 Task: Schedule a 90-minute objection handling role-play.
Action: Mouse moved to (76, 129)
Screenshot: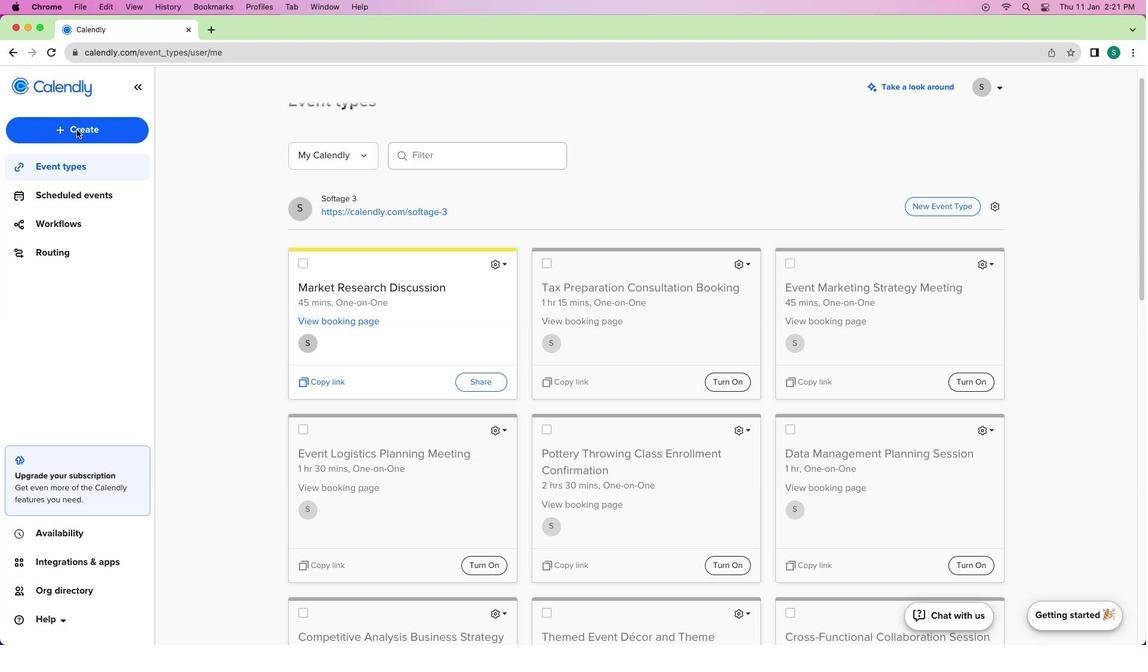 
Action: Mouse pressed left at (76, 129)
Screenshot: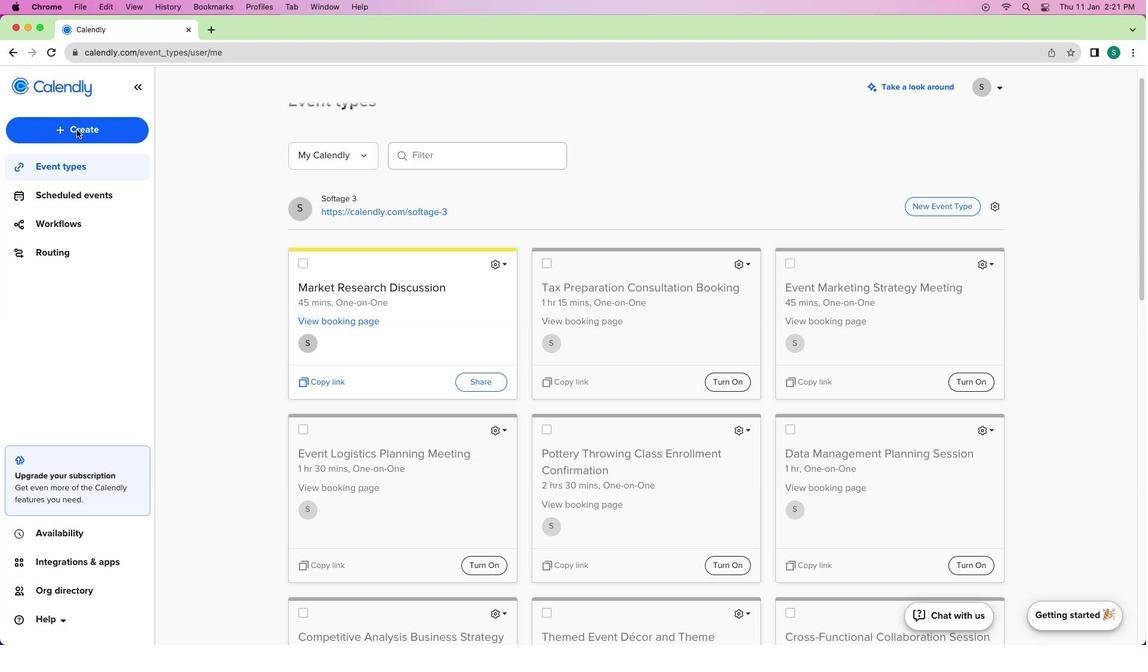 
Action: Mouse moved to (65, 124)
Screenshot: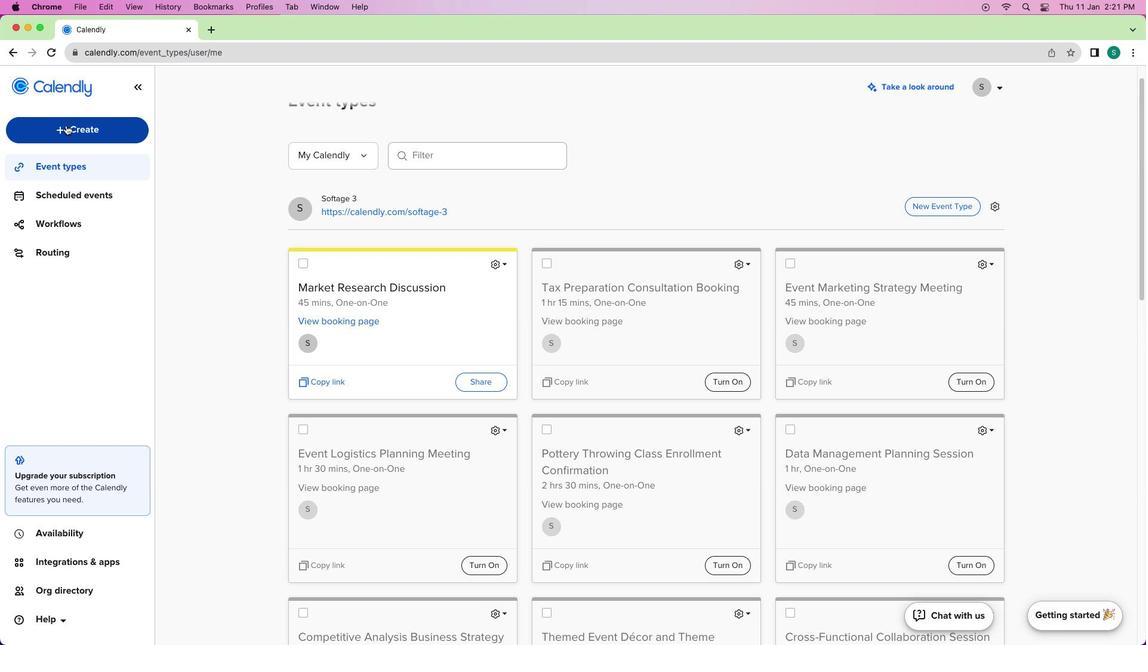
Action: Mouse pressed left at (65, 124)
Screenshot: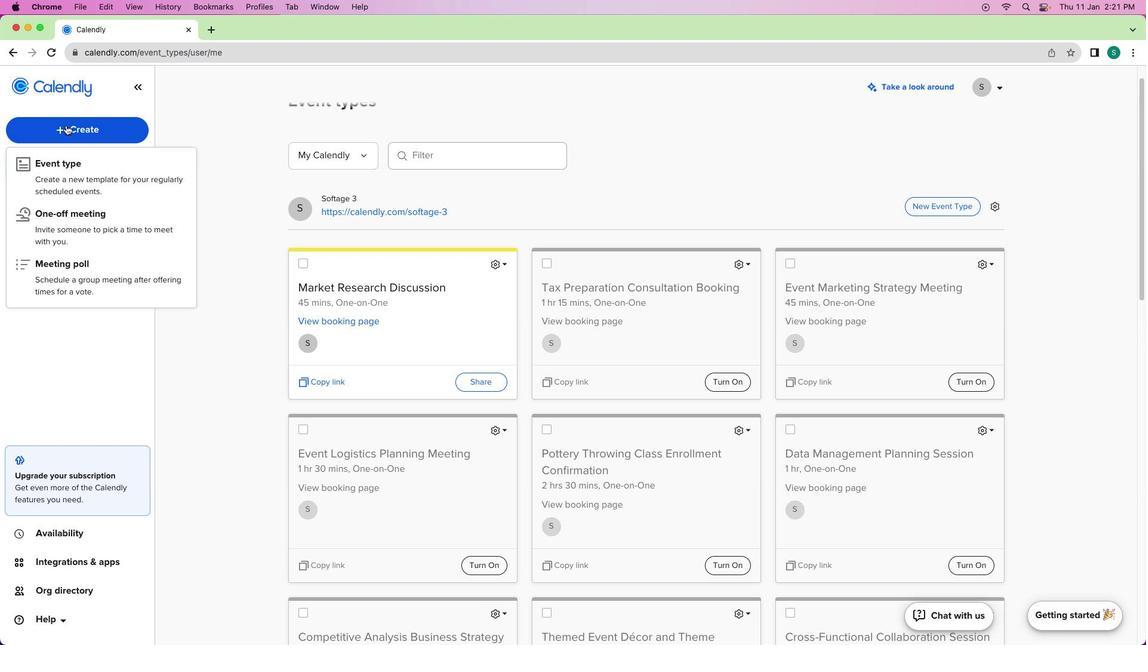 
Action: Mouse moved to (71, 170)
Screenshot: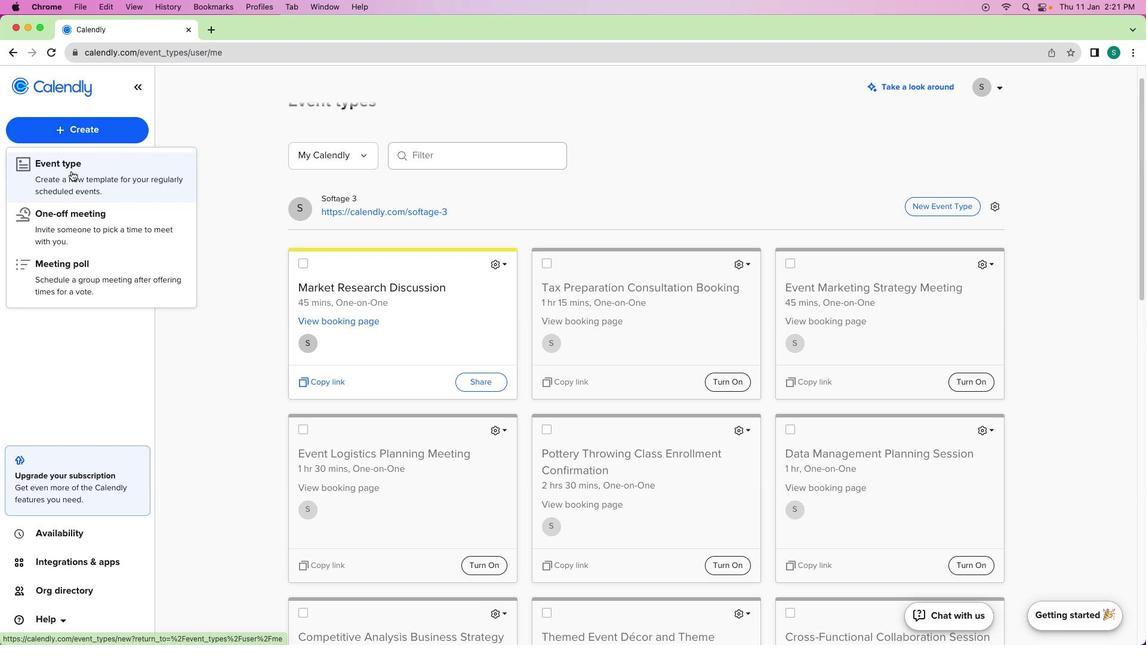 
Action: Mouse pressed left at (71, 170)
Screenshot: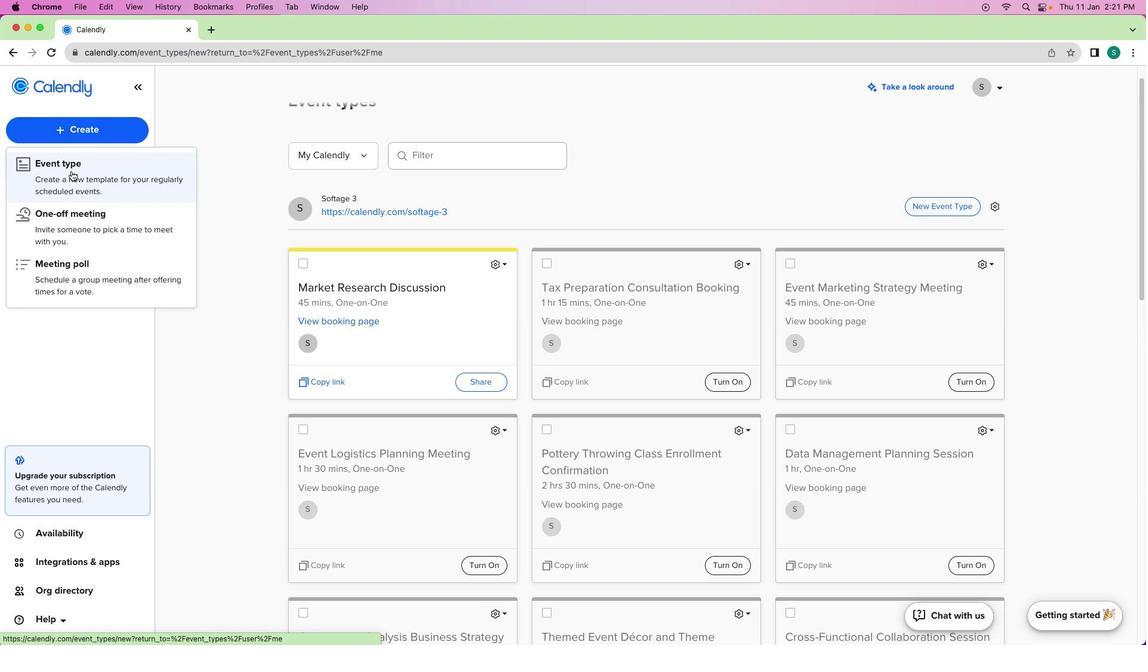 
Action: Mouse moved to (372, 249)
Screenshot: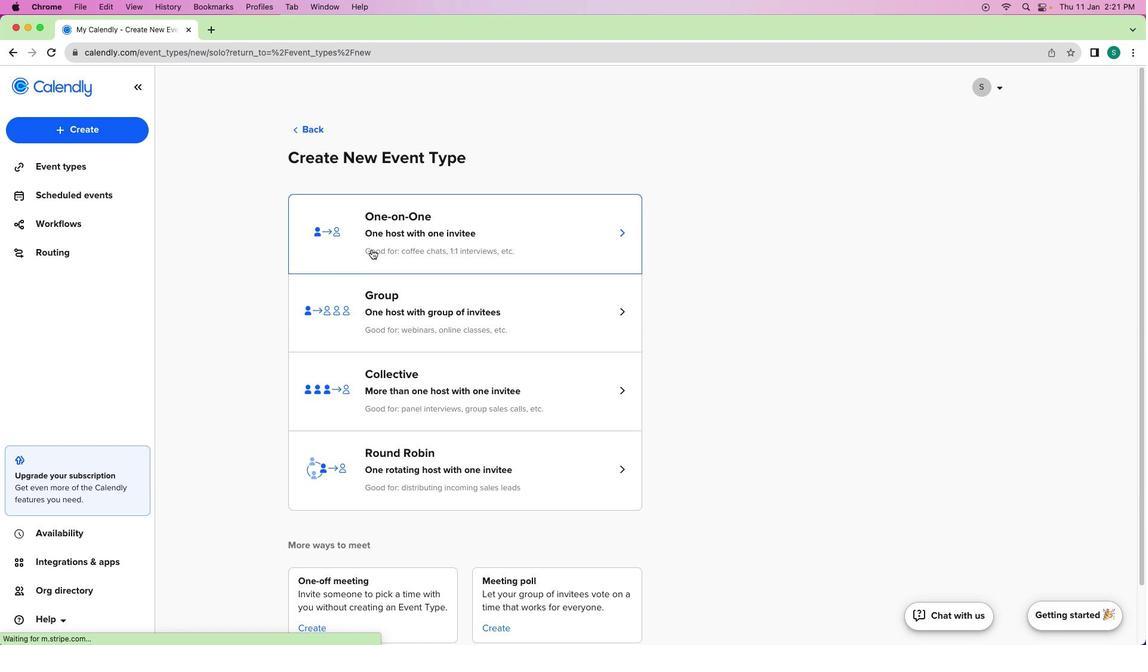 
Action: Mouse pressed left at (372, 249)
Screenshot: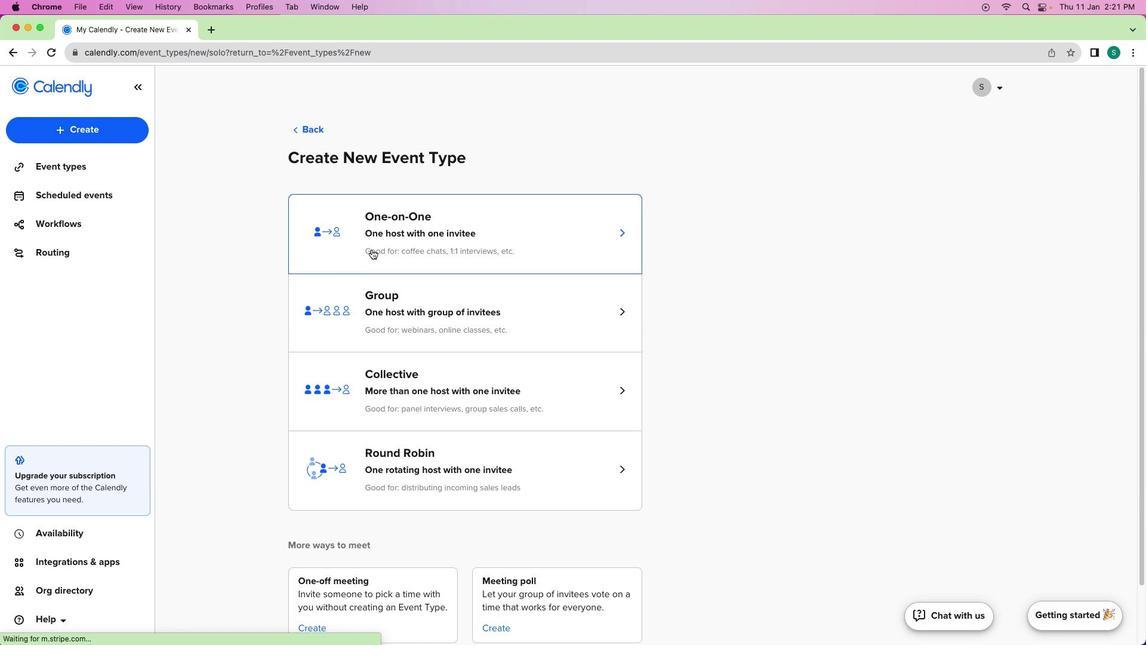 
Action: Mouse moved to (169, 189)
Screenshot: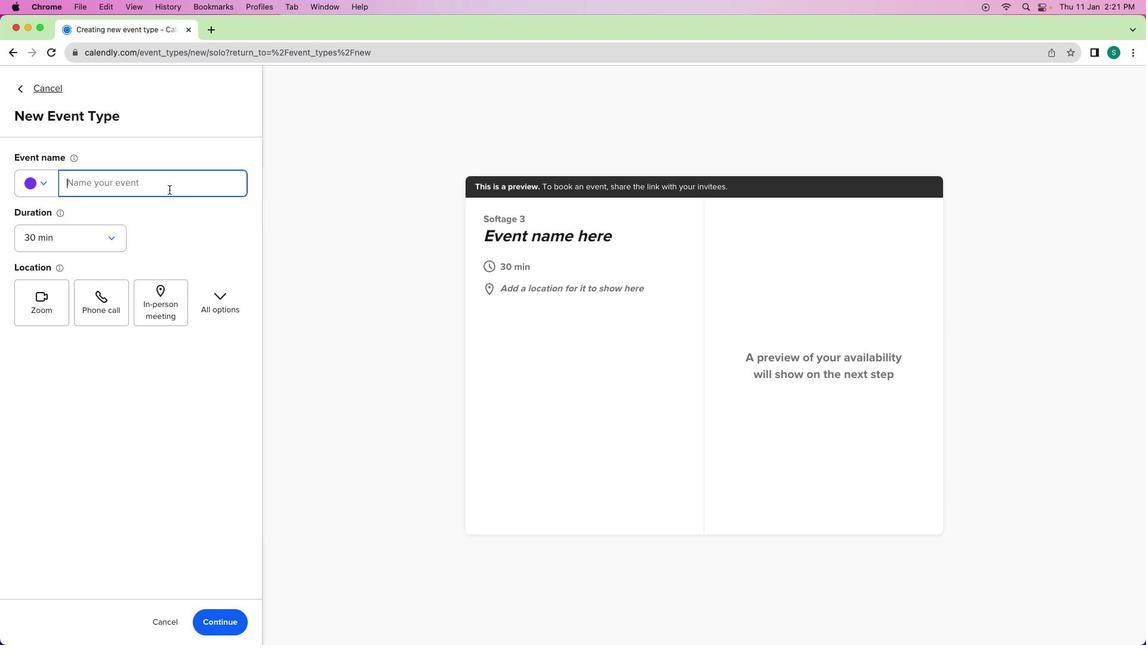 
Action: Mouse pressed left at (169, 189)
Screenshot: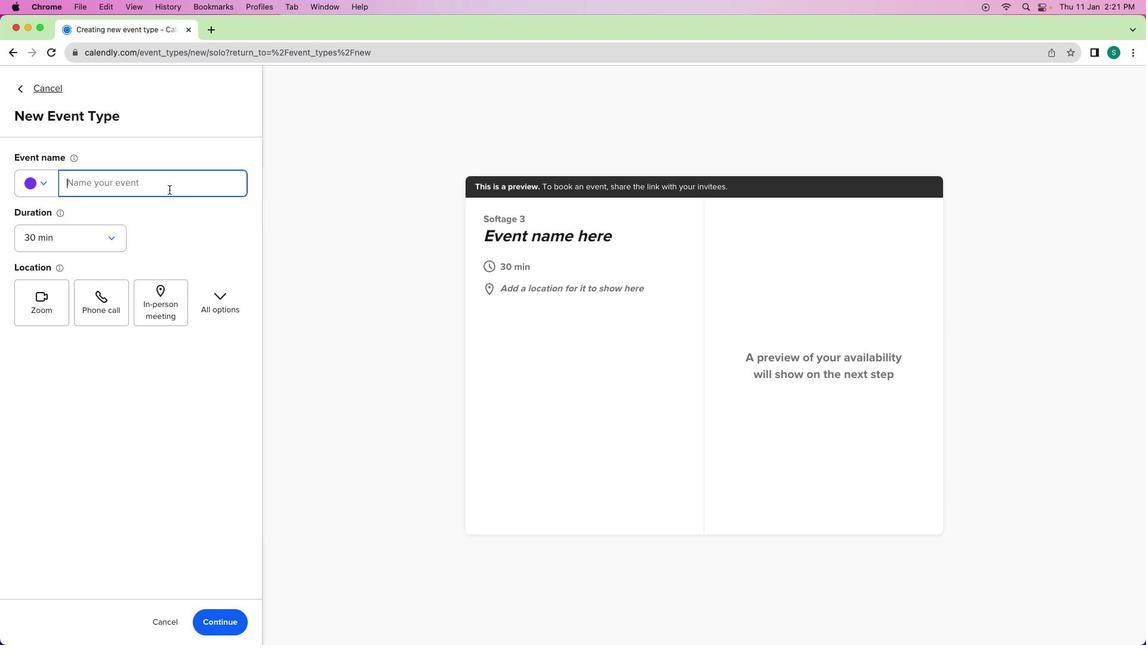 
Action: Mouse moved to (140, 210)
Screenshot: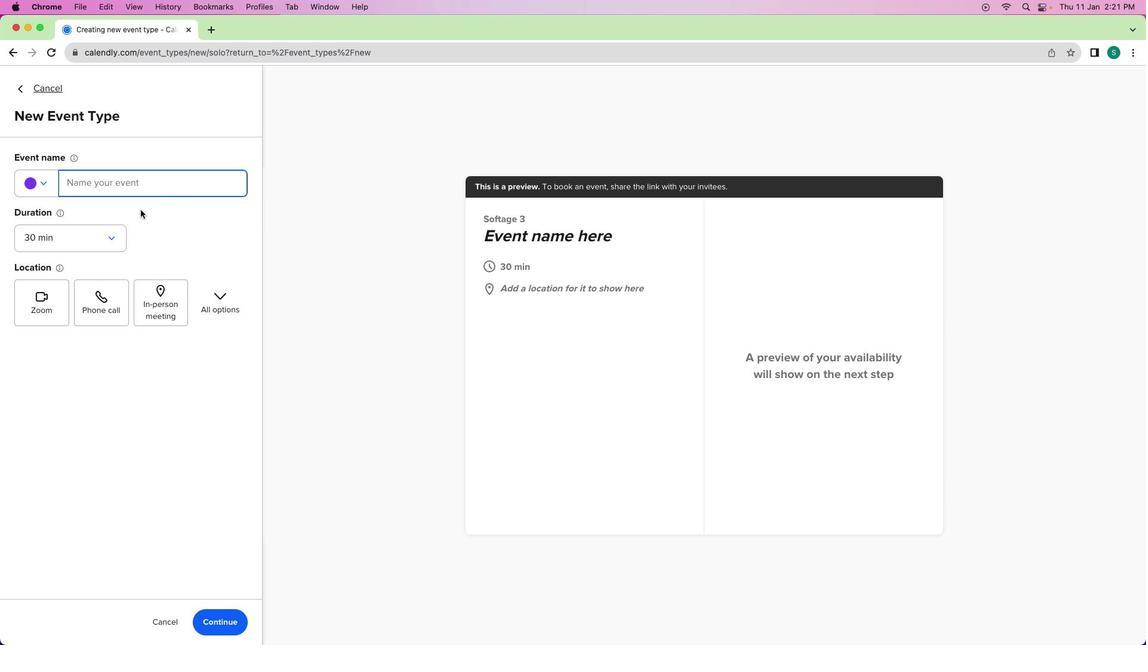 
Action: Key pressed Key.shift'O''b''j''e''c''t''i''o''n'Key.spaceKey.shift'H''a''n''d''l''i''n''g'Key.spaceKey.shift'R''o''l''e''-'Key.shift'P''l''a''y'Key.spaceKey.shift'S''e''s''s''i''o''n'
Screenshot: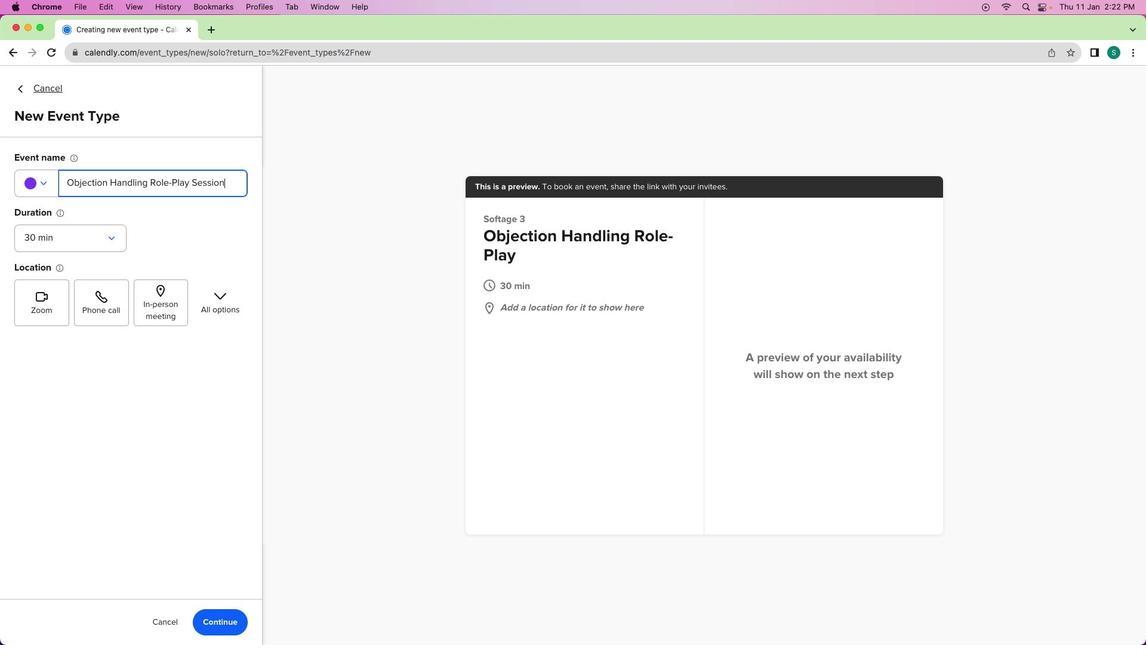 
Action: Mouse moved to (44, 185)
Screenshot: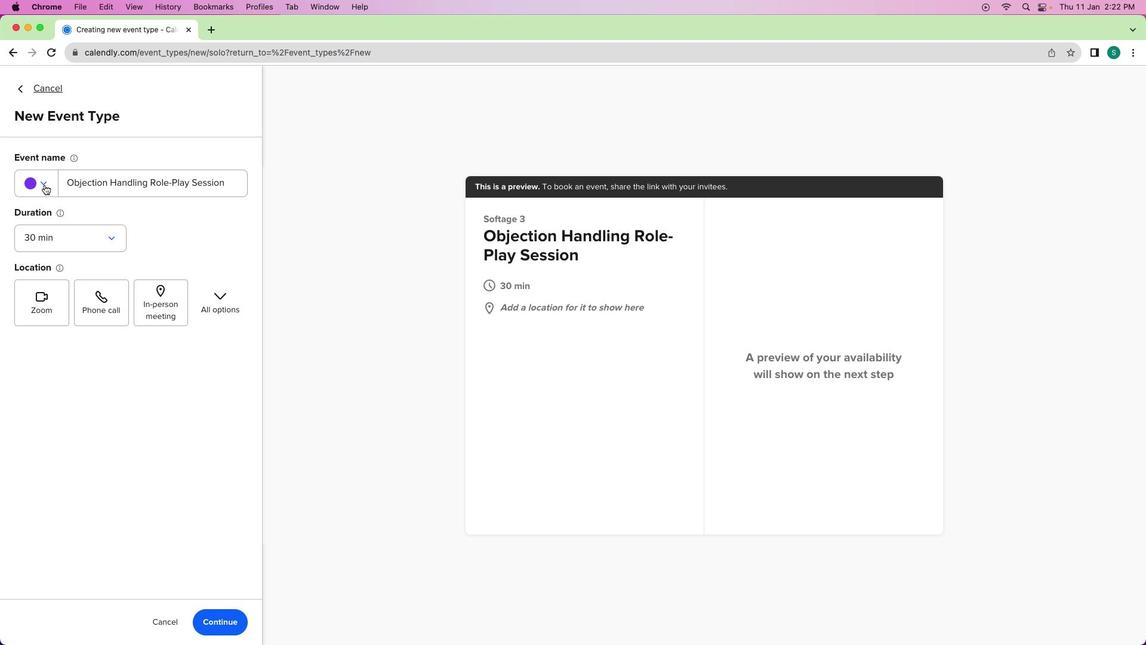 
Action: Mouse pressed left at (44, 185)
Screenshot: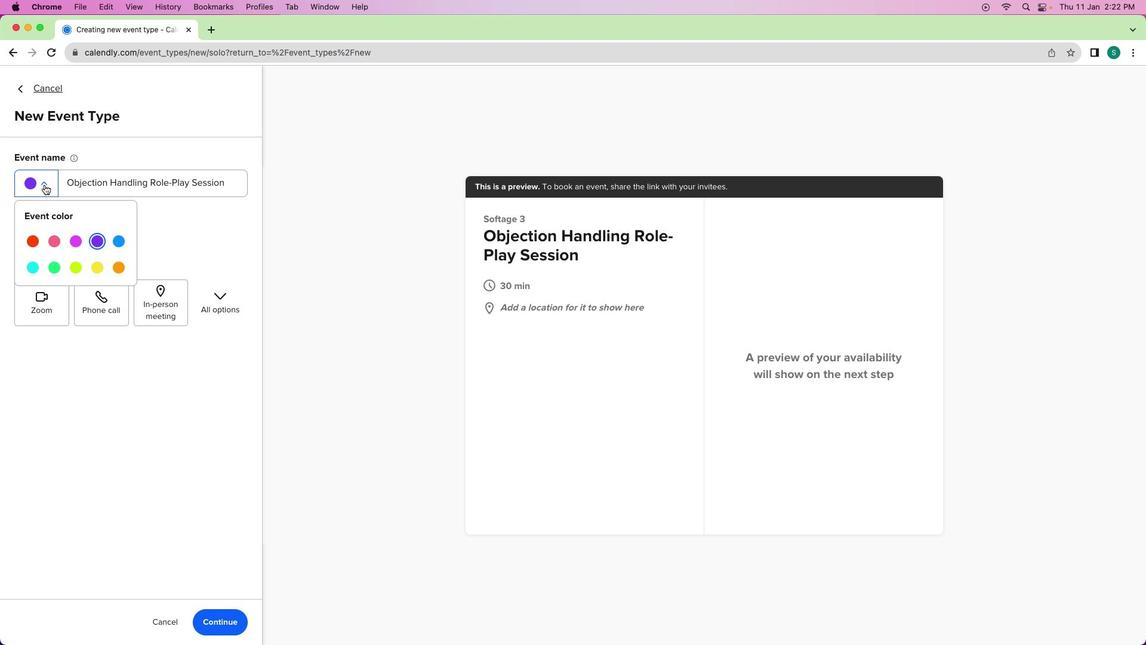 
Action: Mouse moved to (118, 266)
Screenshot: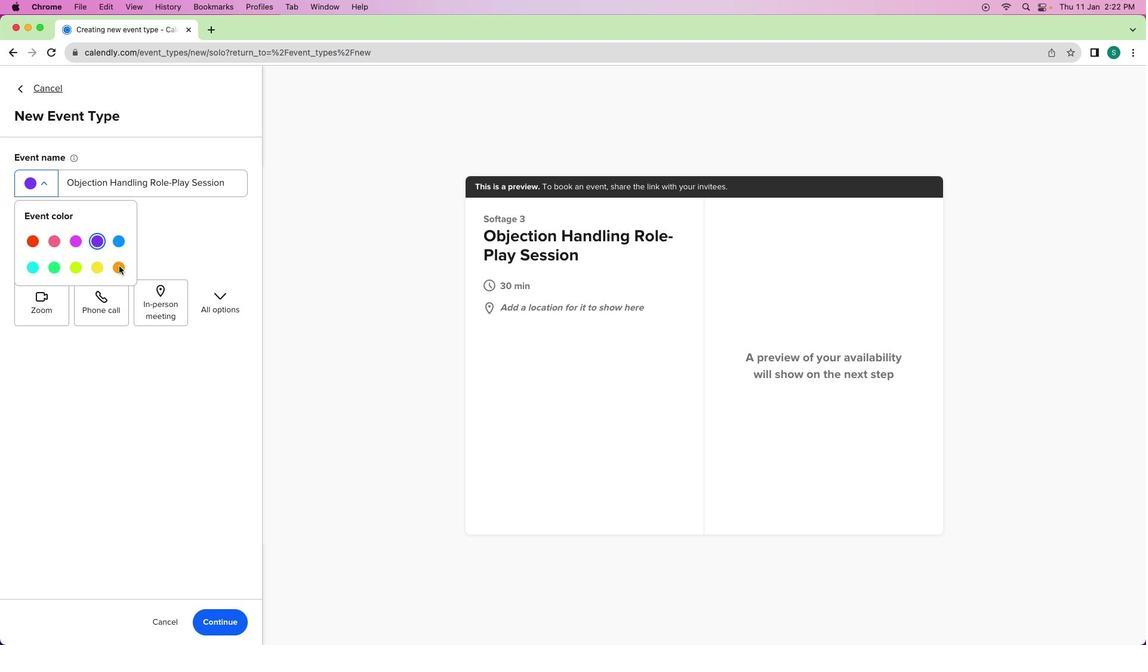 
Action: Mouse pressed left at (118, 266)
Screenshot: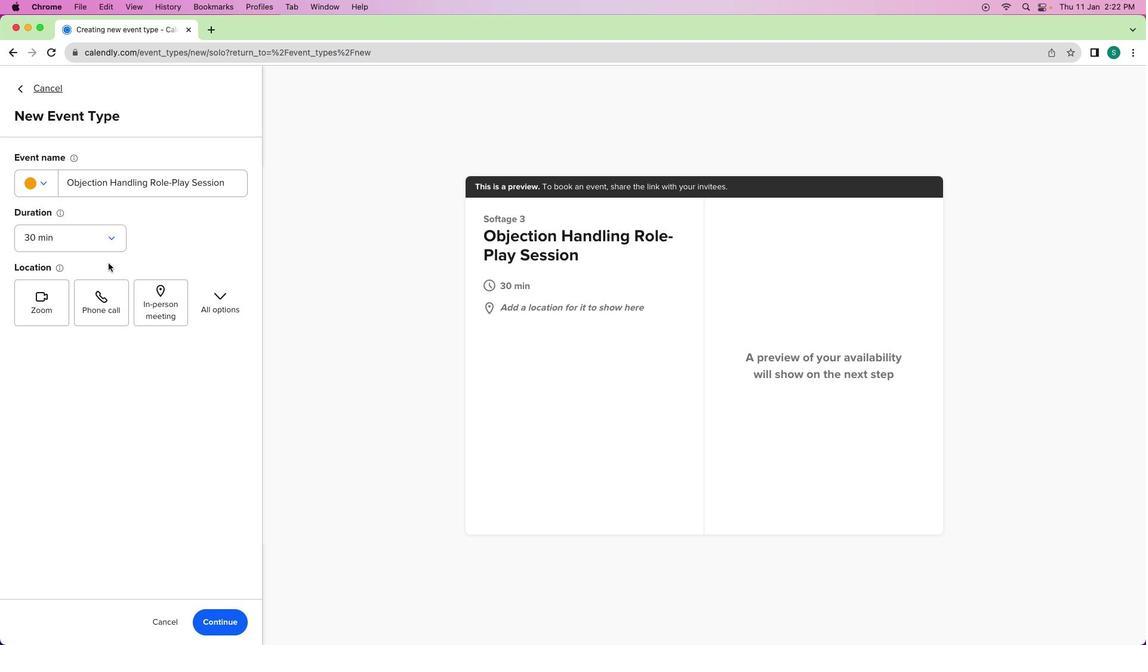 
Action: Mouse moved to (86, 242)
Screenshot: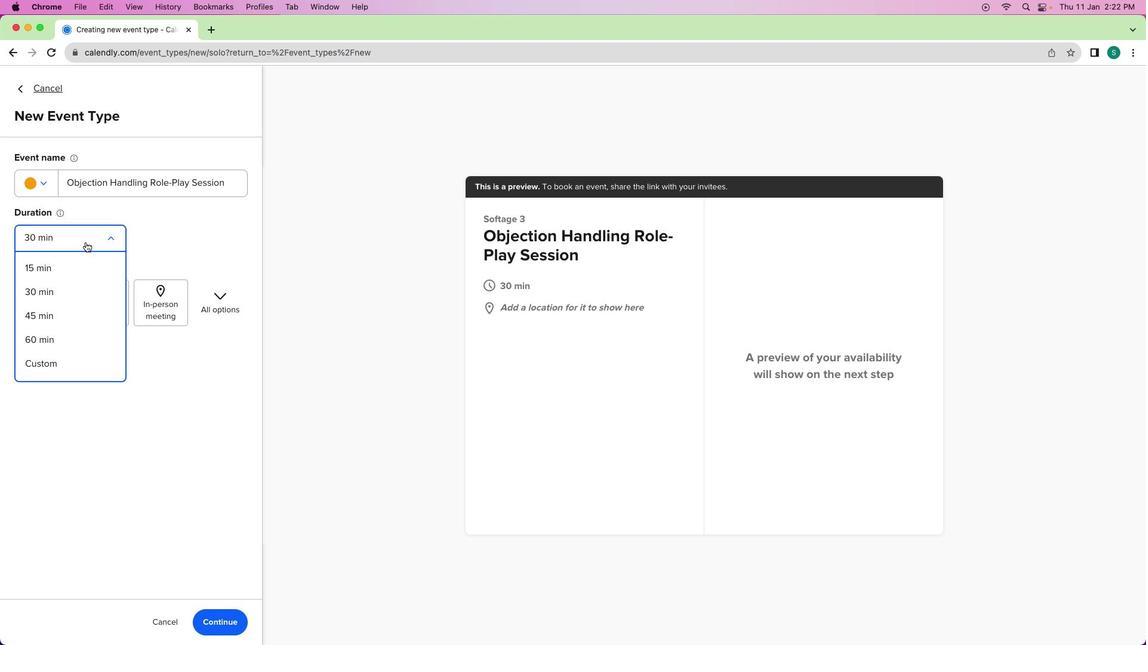 
Action: Mouse pressed left at (86, 242)
Screenshot: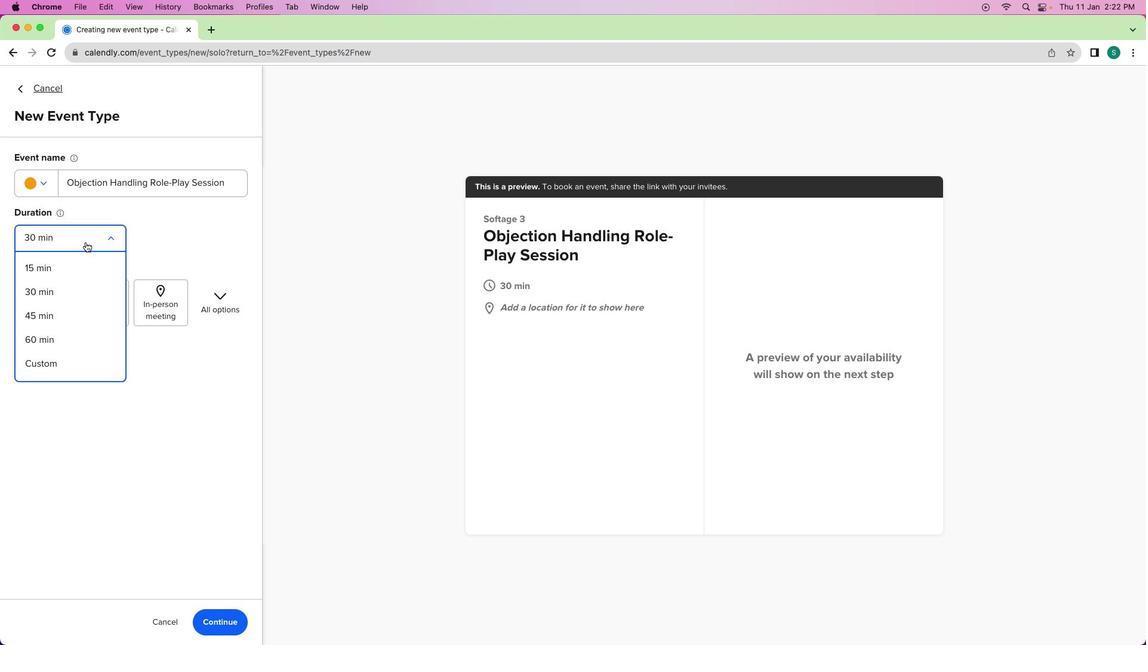 
Action: Mouse moved to (57, 359)
Screenshot: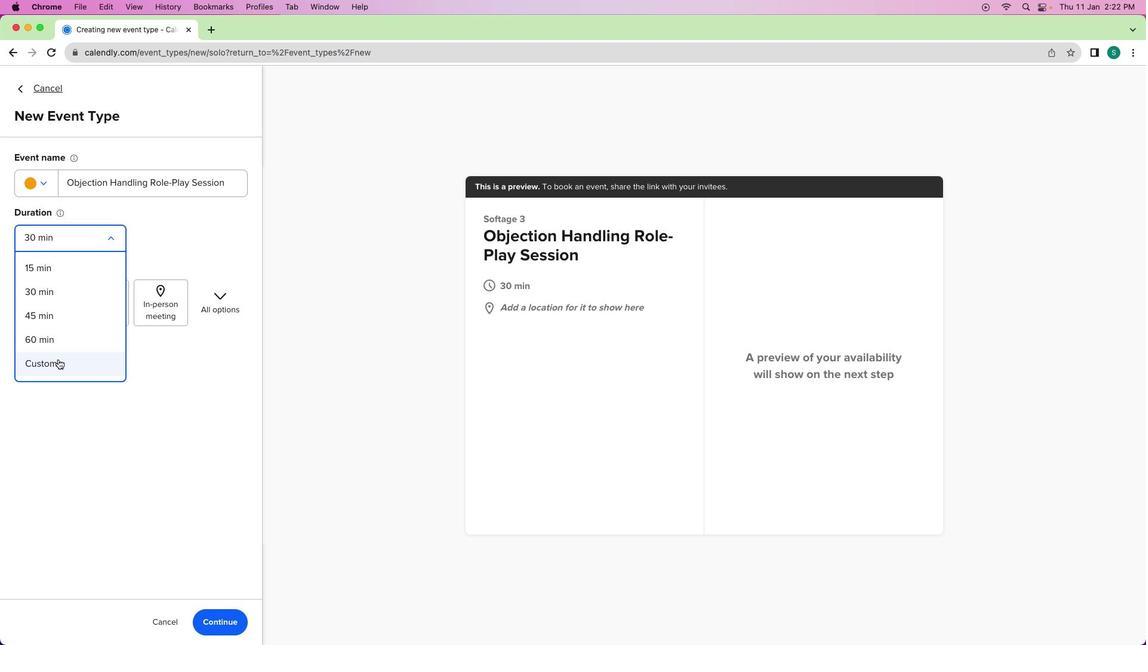 
Action: Mouse pressed left at (57, 359)
Screenshot: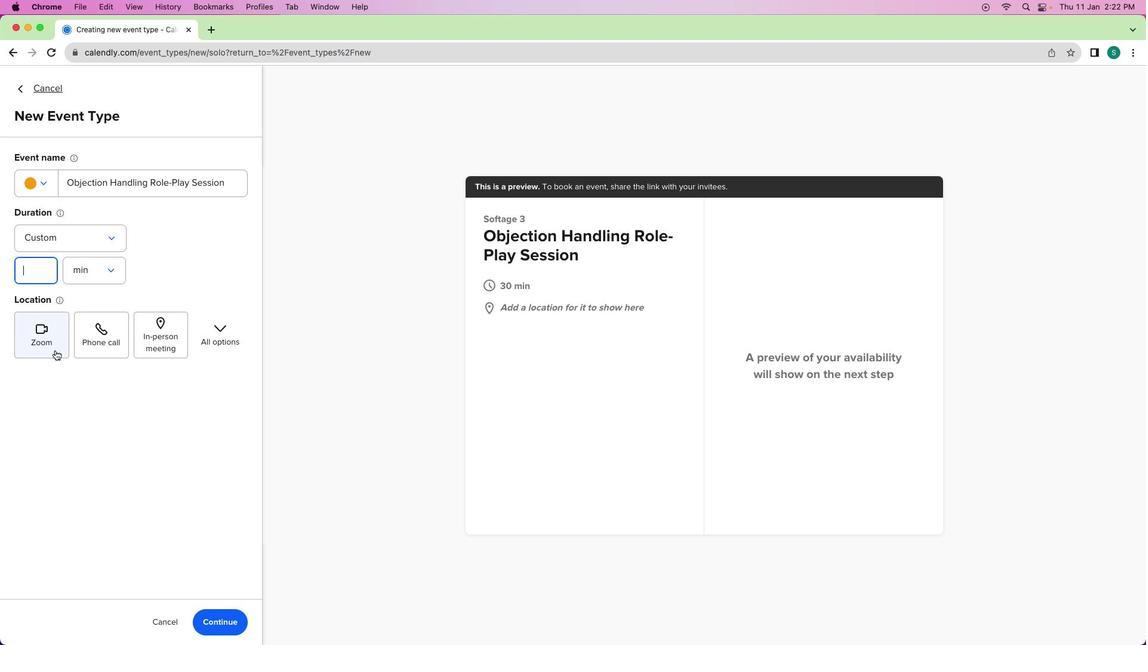 
Action: Mouse moved to (36, 281)
Screenshot: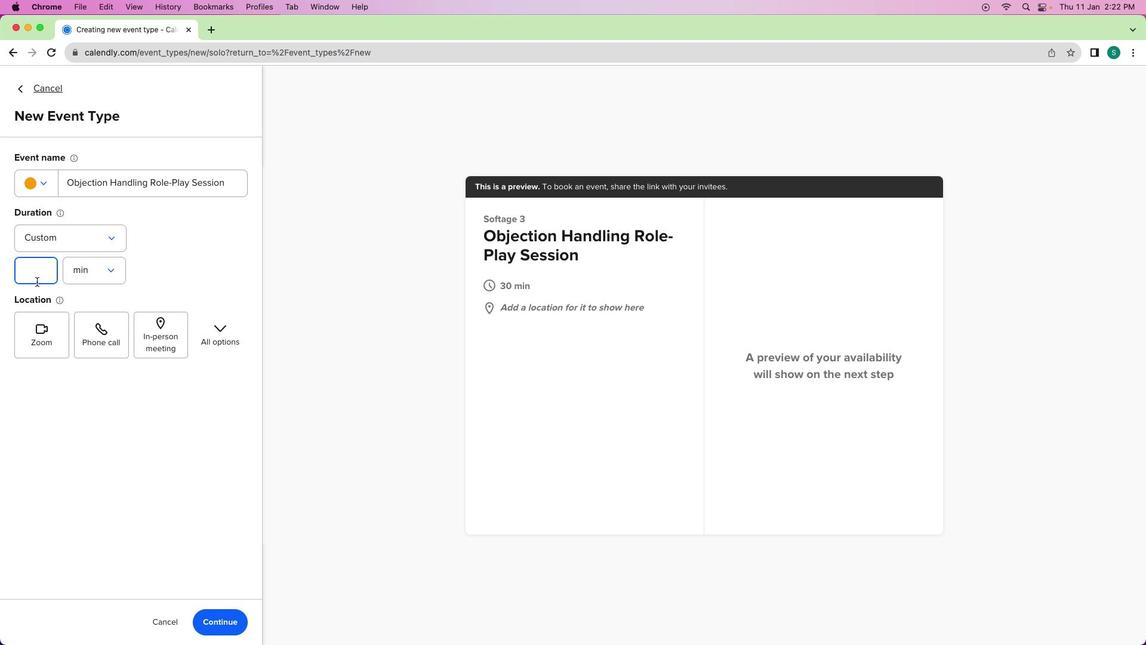 
Action: Key pressed '9''0'
Screenshot: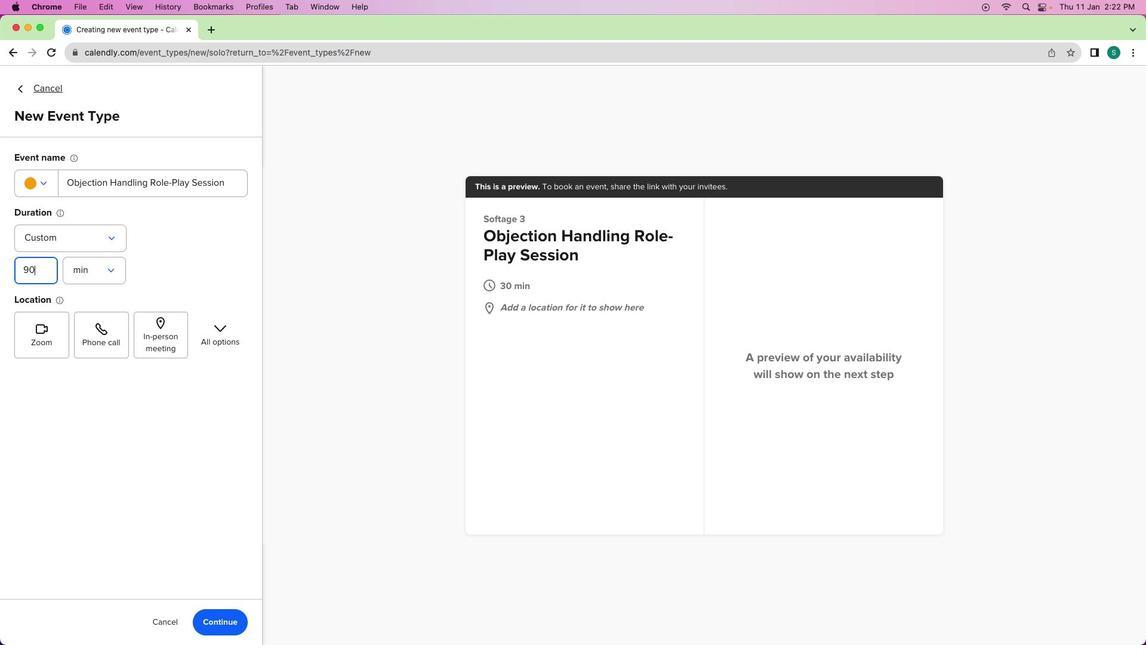 
Action: Mouse moved to (142, 356)
Screenshot: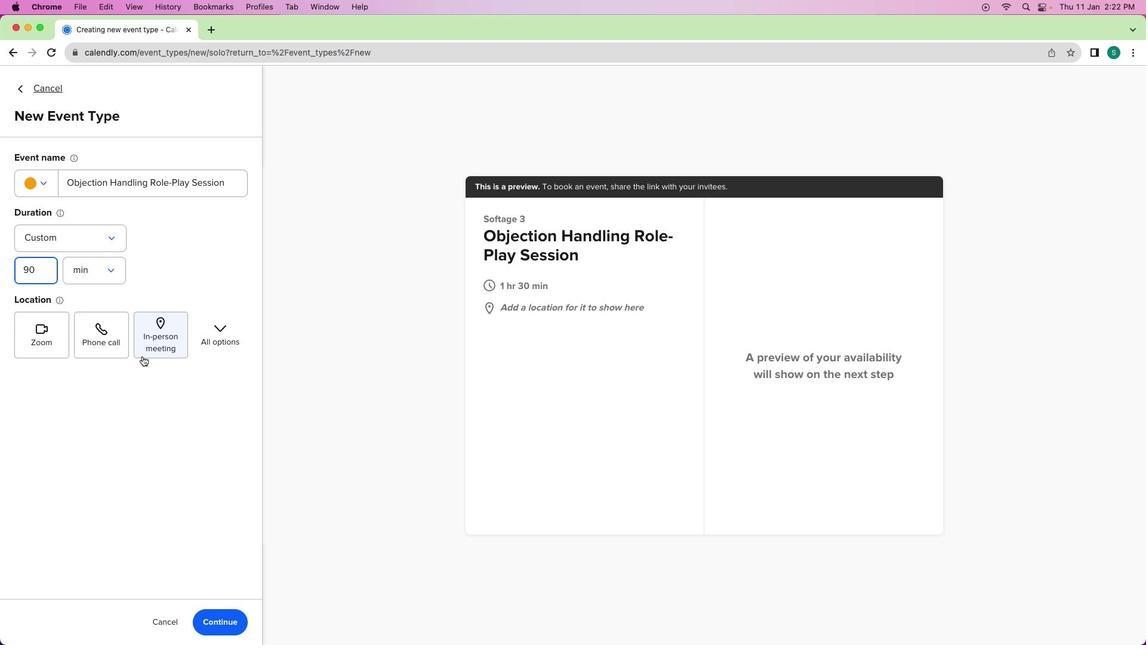 
Action: Mouse pressed left at (142, 356)
Screenshot: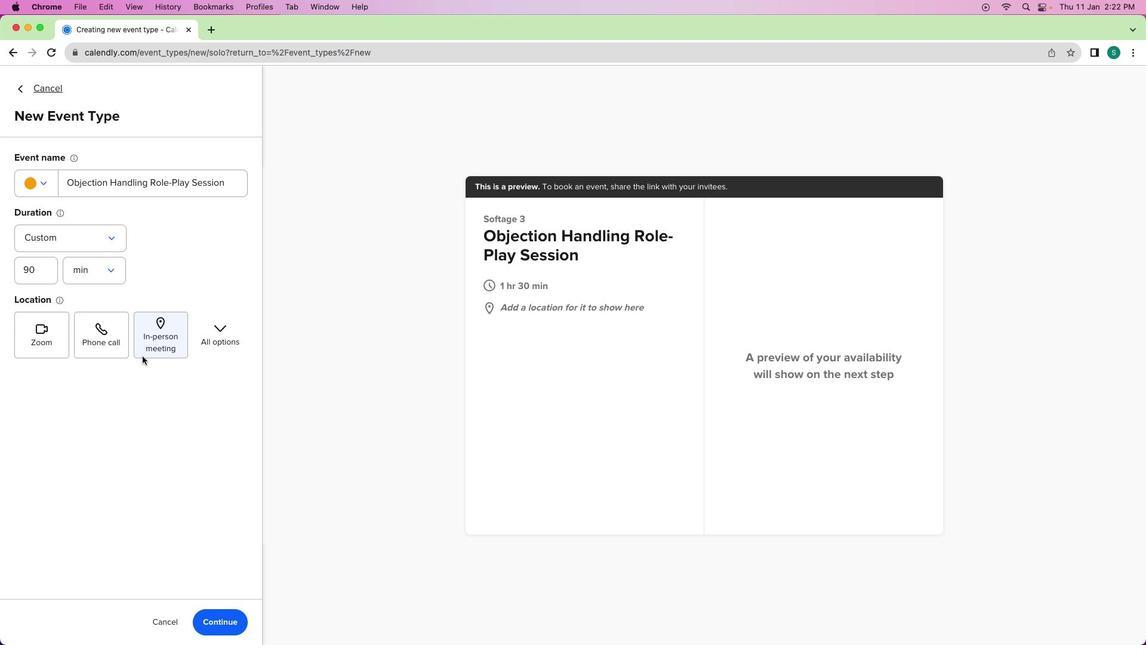 
Action: Mouse moved to (518, 228)
Screenshot: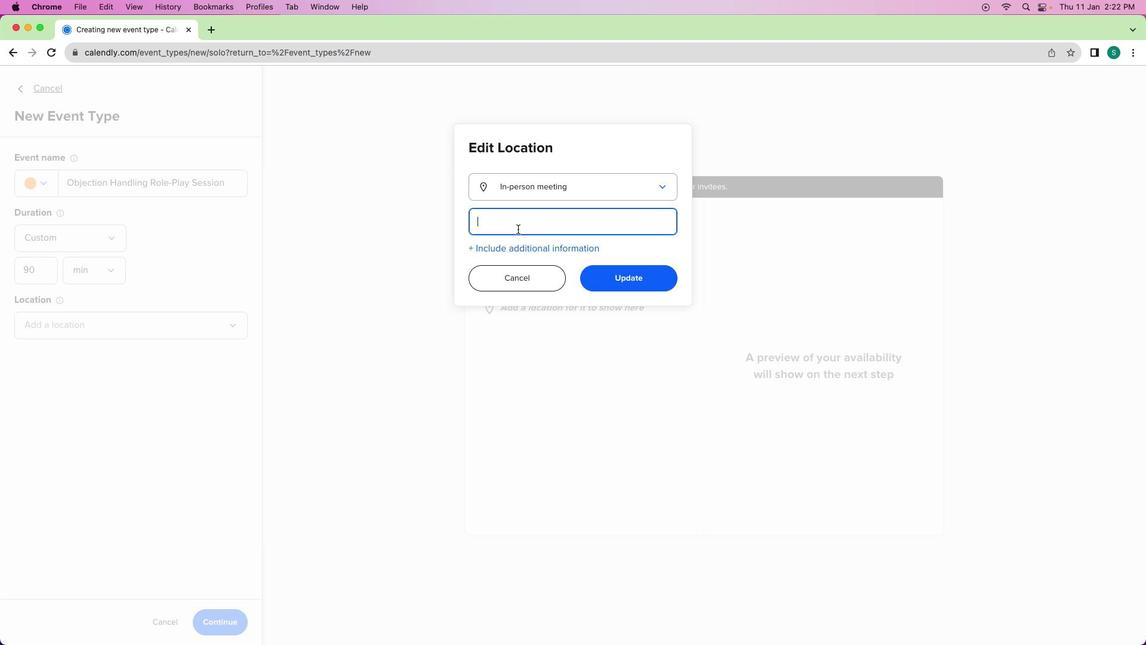 
Action: Mouse pressed left at (518, 228)
Screenshot: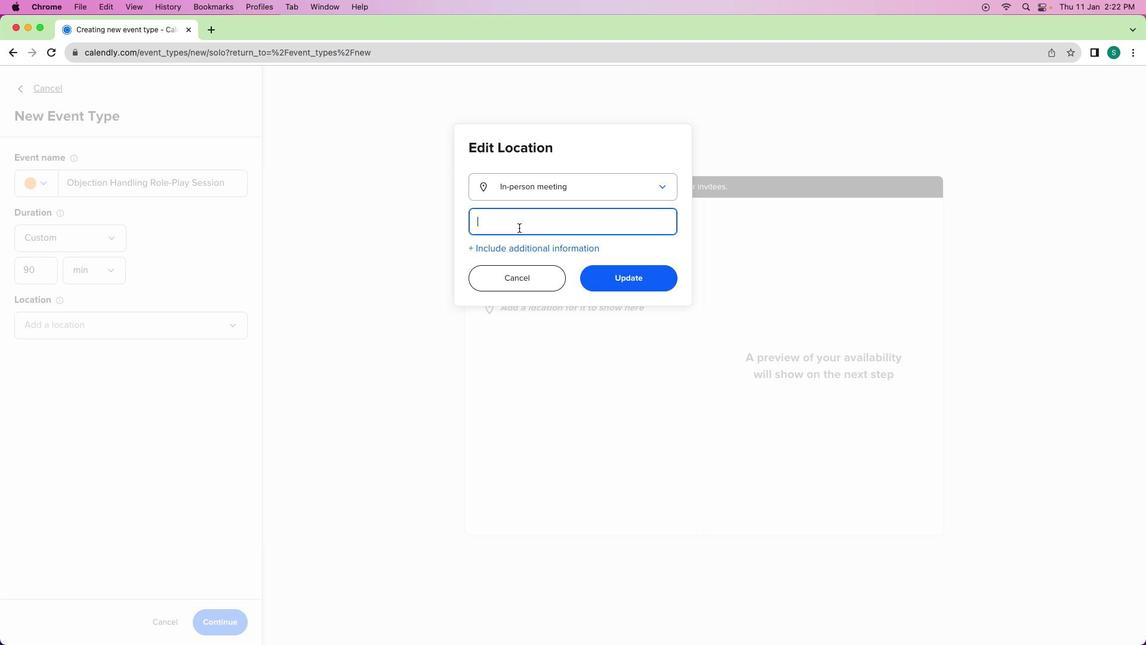 
Action: Mouse moved to (511, 231)
Screenshot: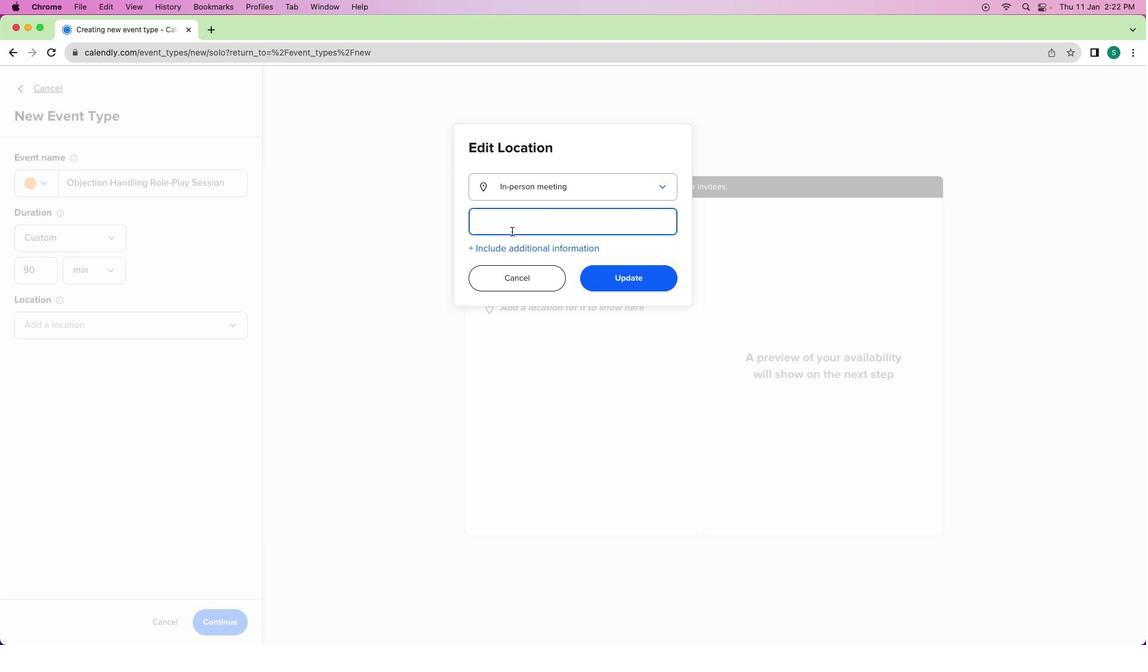 
Action: Key pressed Key.shift'S''o''f''t'Key.shift'A''g''e'','Key.spaceKey.shift'c'Key.backspaceKey.shift'C''a''l''i''f''o''r''n''i''a'
Screenshot: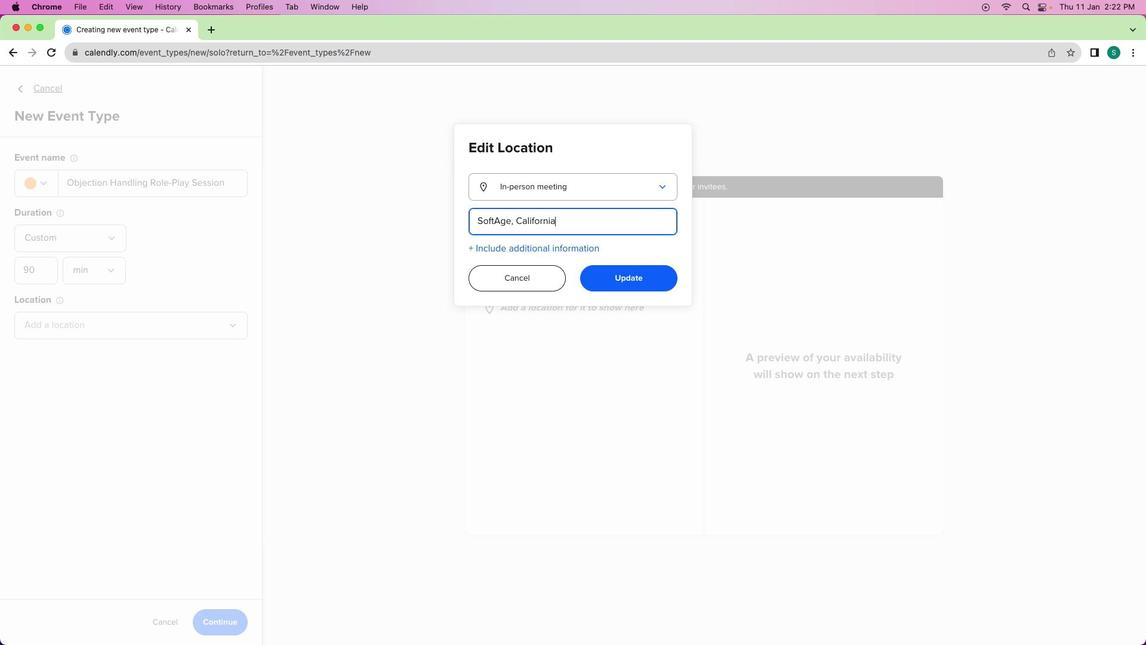 
Action: Mouse moved to (620, 278)
Screenshot: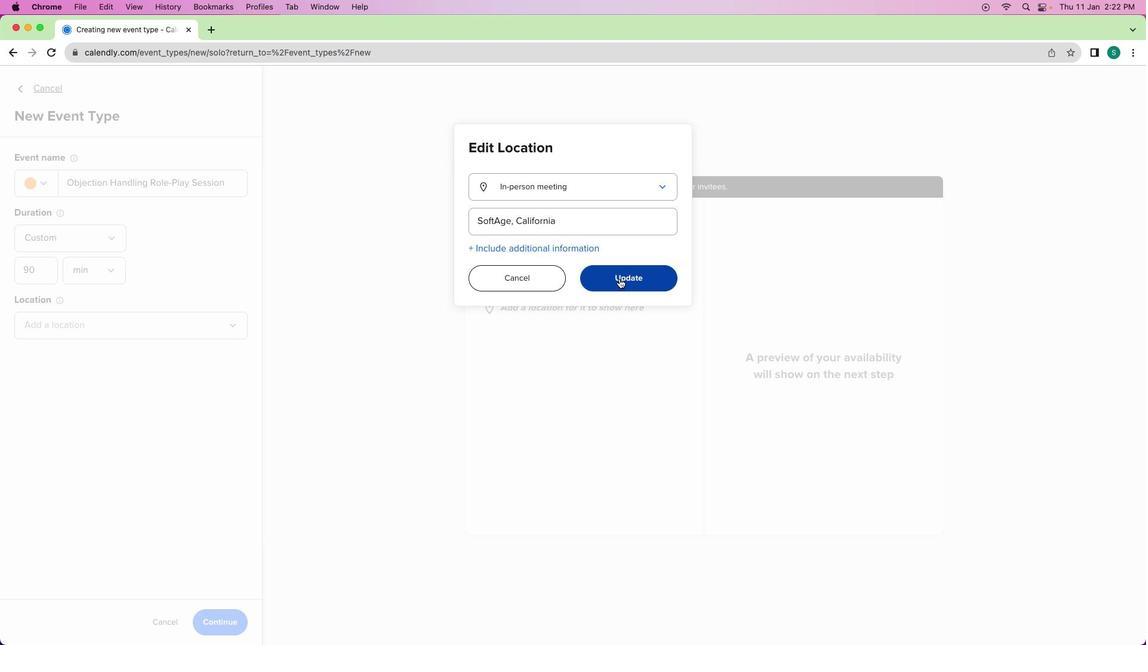 
Action: Mouse pressed left at (620, 278)
Screenshot: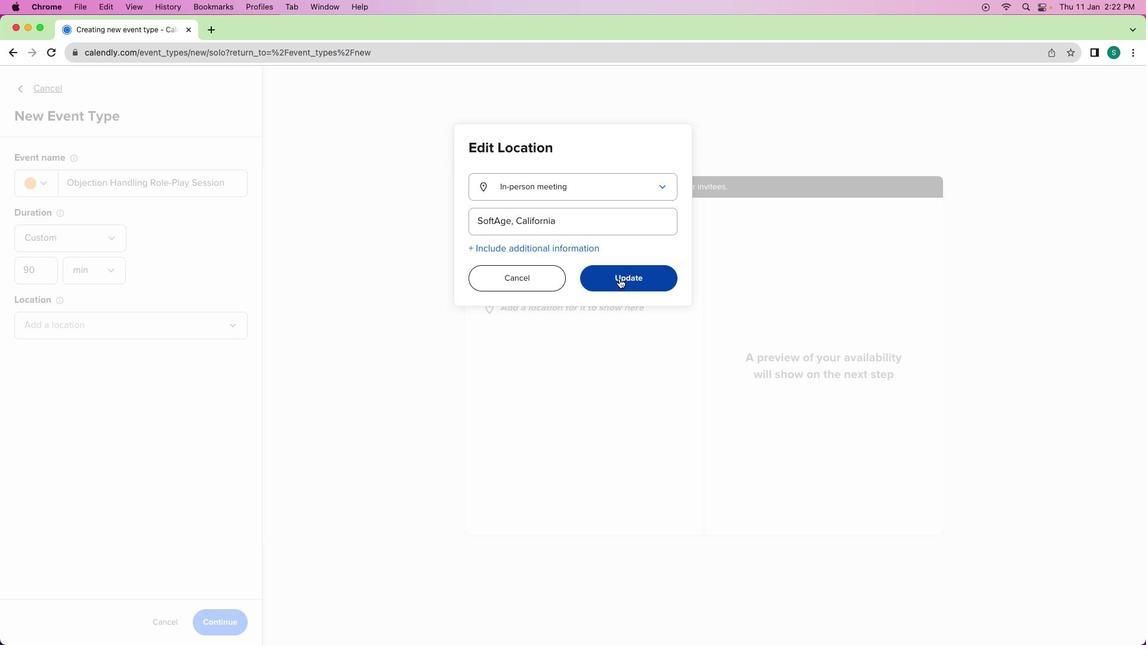 
Action: Mouse moved to (212, 625)
Screenshot: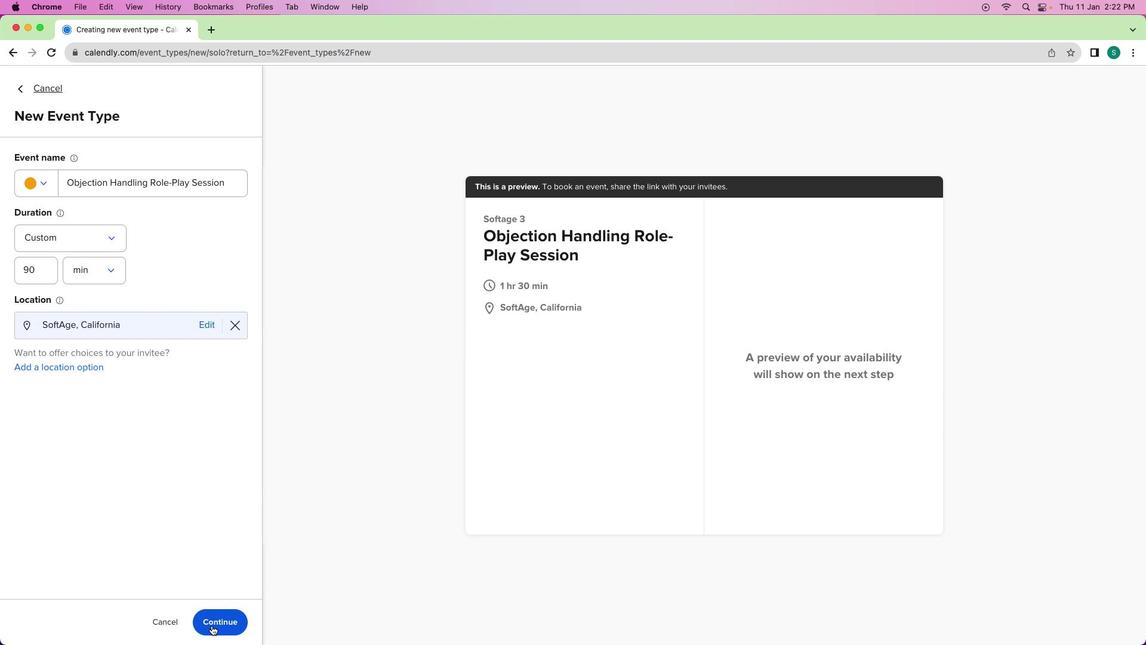 
Action: Mouse pressed left at (212, 625)
Screenshot: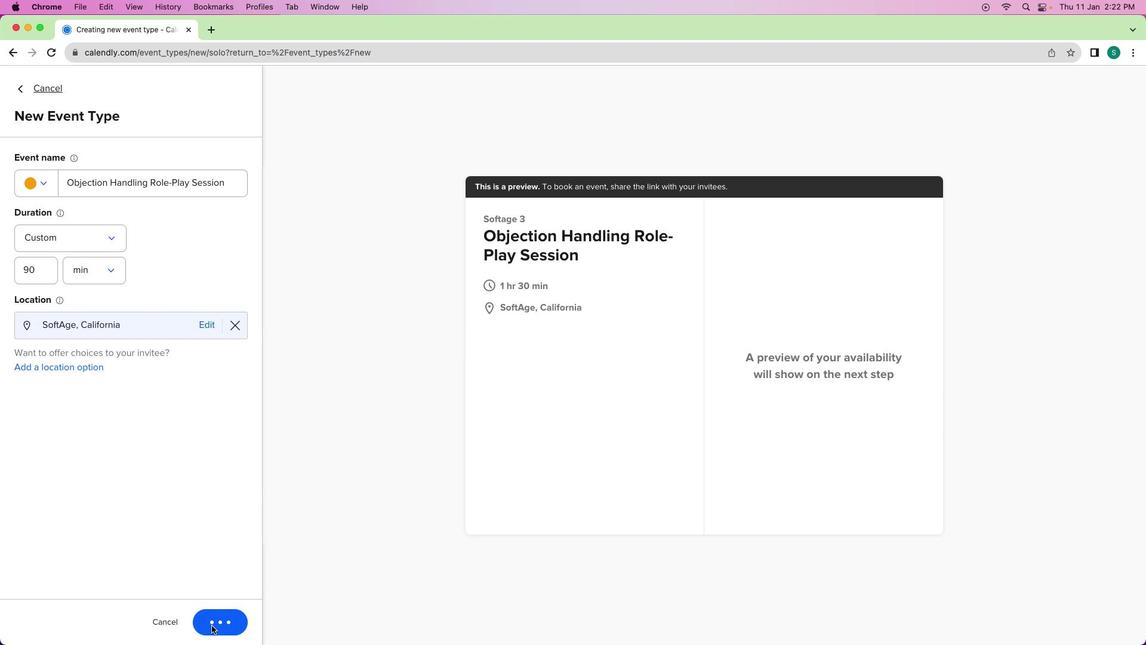 
Action: Mouse moved to (160, 370)
Screenshot: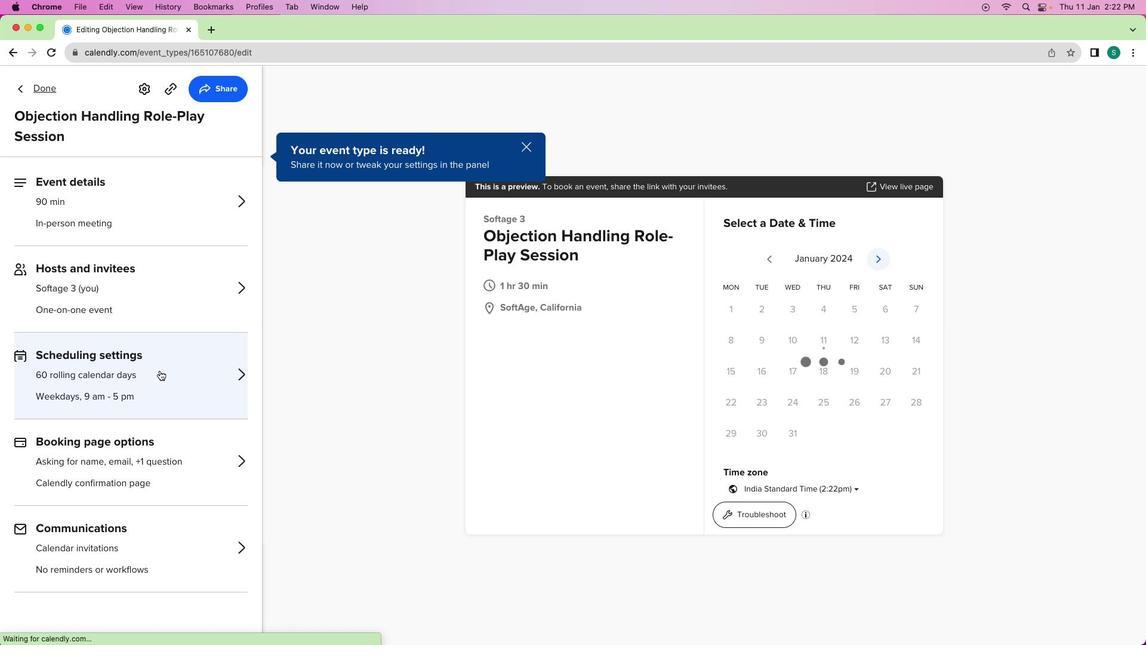 
Action: Mouse pressed left at (160, 370)
Screenshot: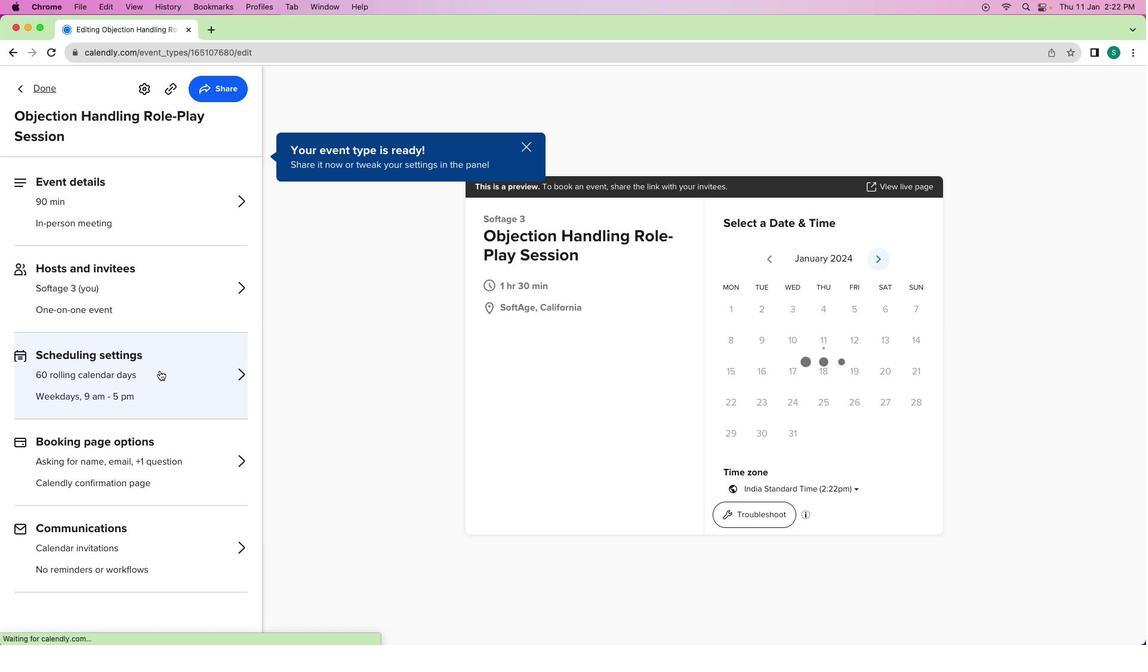 
Action: Mouse moved to (219, 443)
Screenshot: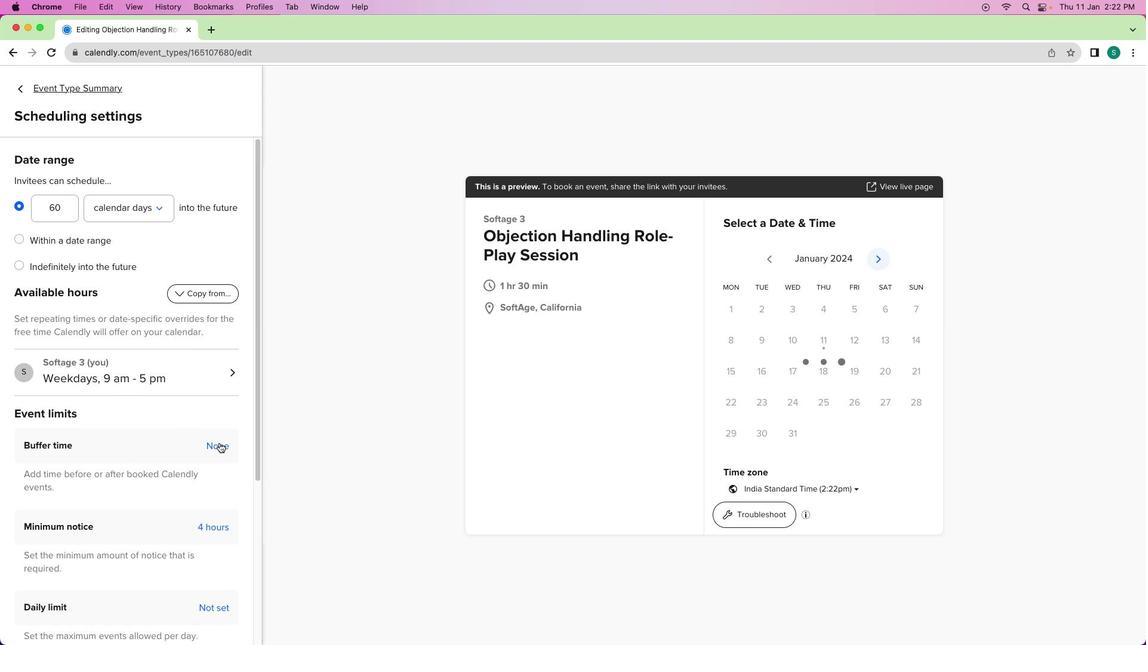
Action: Mouse pressed left at (219, 443)
Screenshot: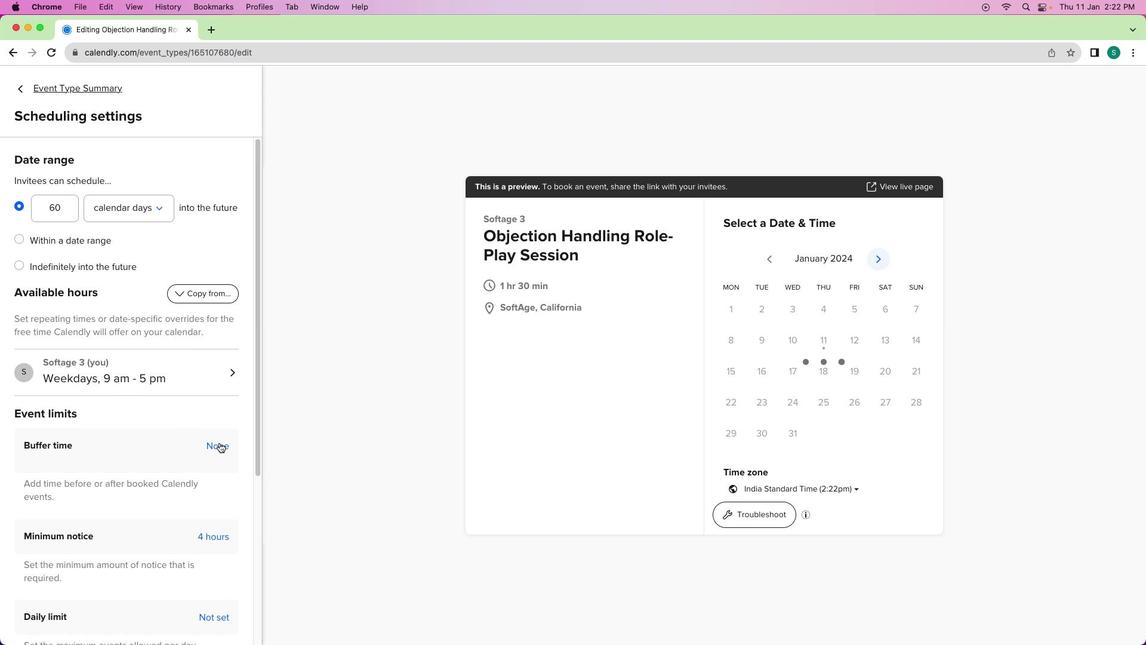 
Action: Mouse moved to (167, 476)
Screenshot: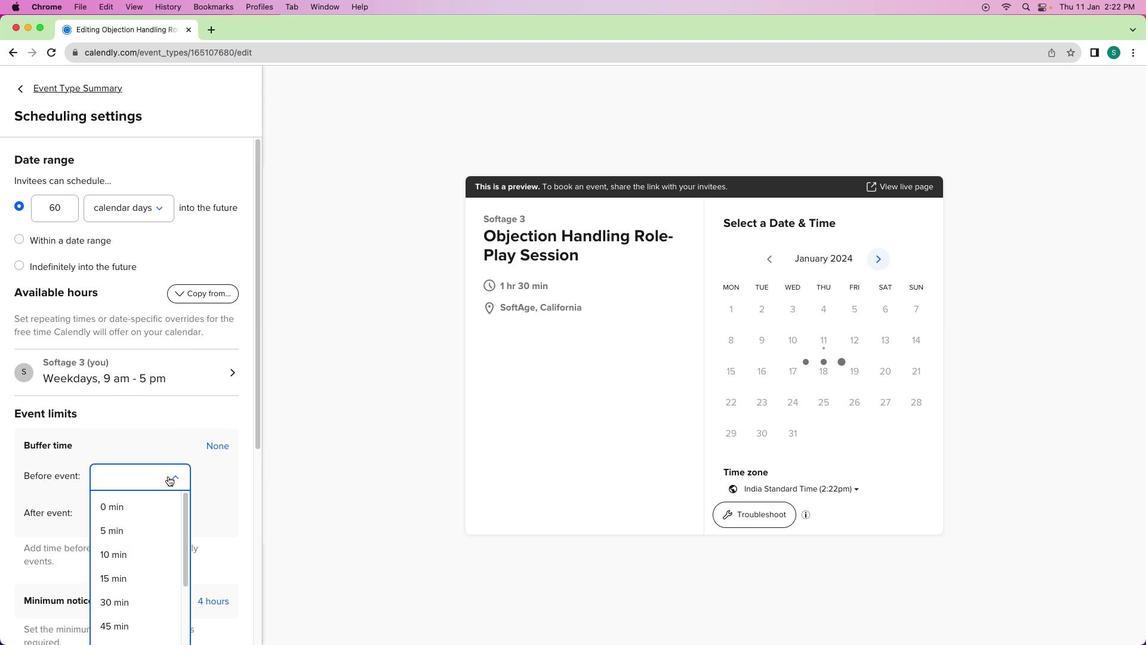 
Action: Mouse pressed left at (167, 476)
Screenshot: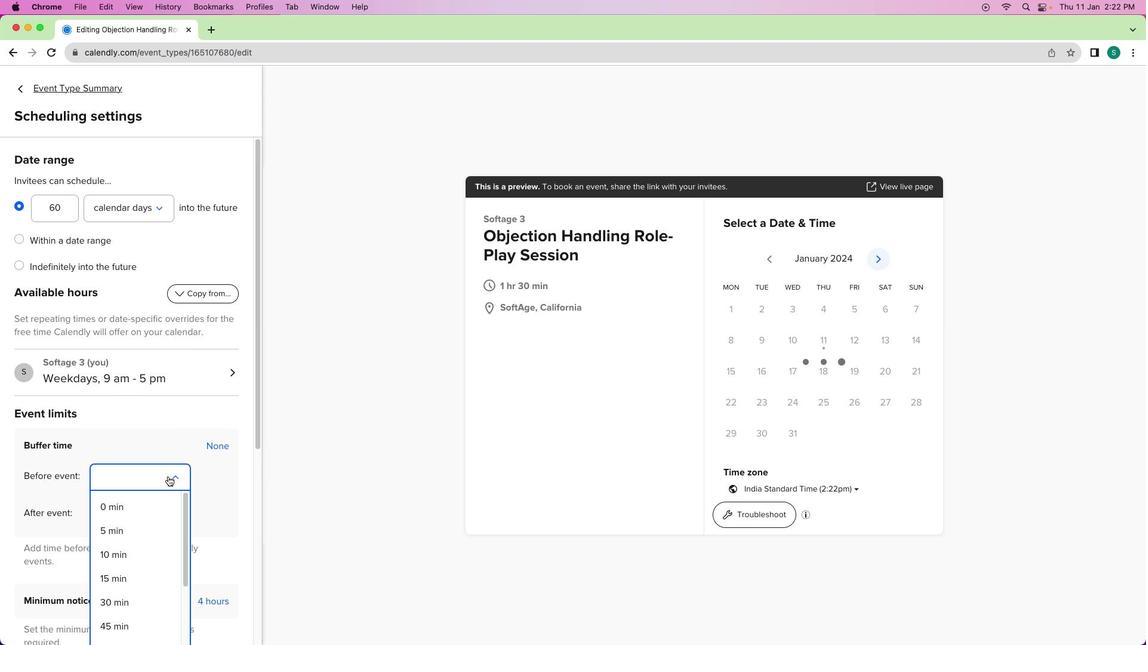
Action: Mouse moved to (132, 592)
Screenshot: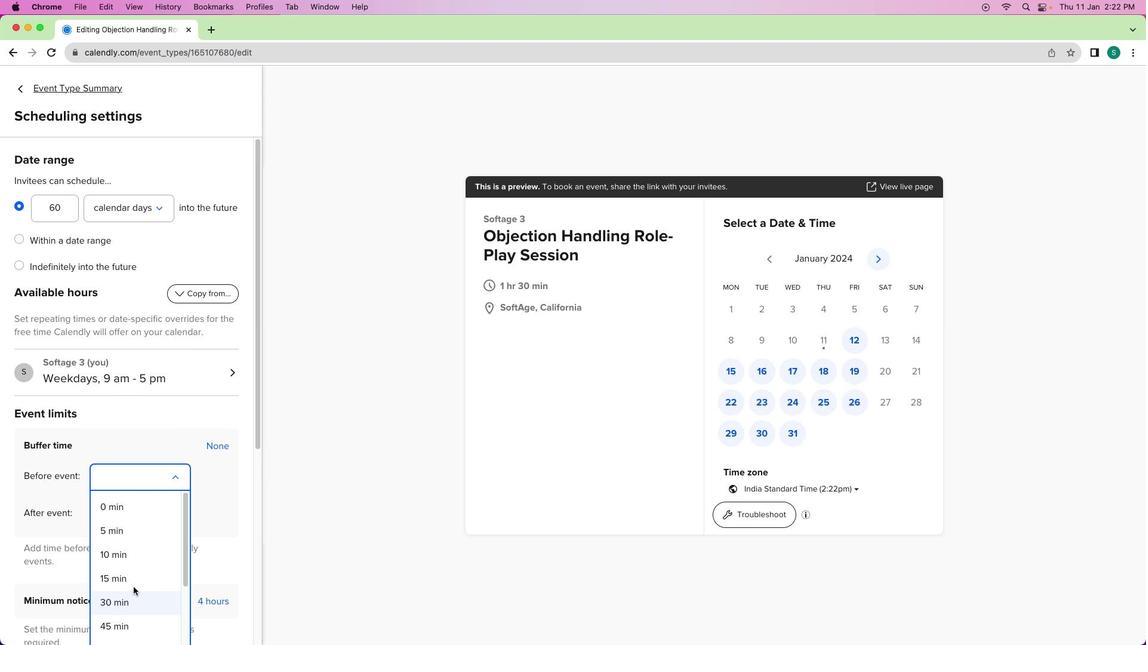 
Action: Mouse pressed left at (132, 592)
Screenshot: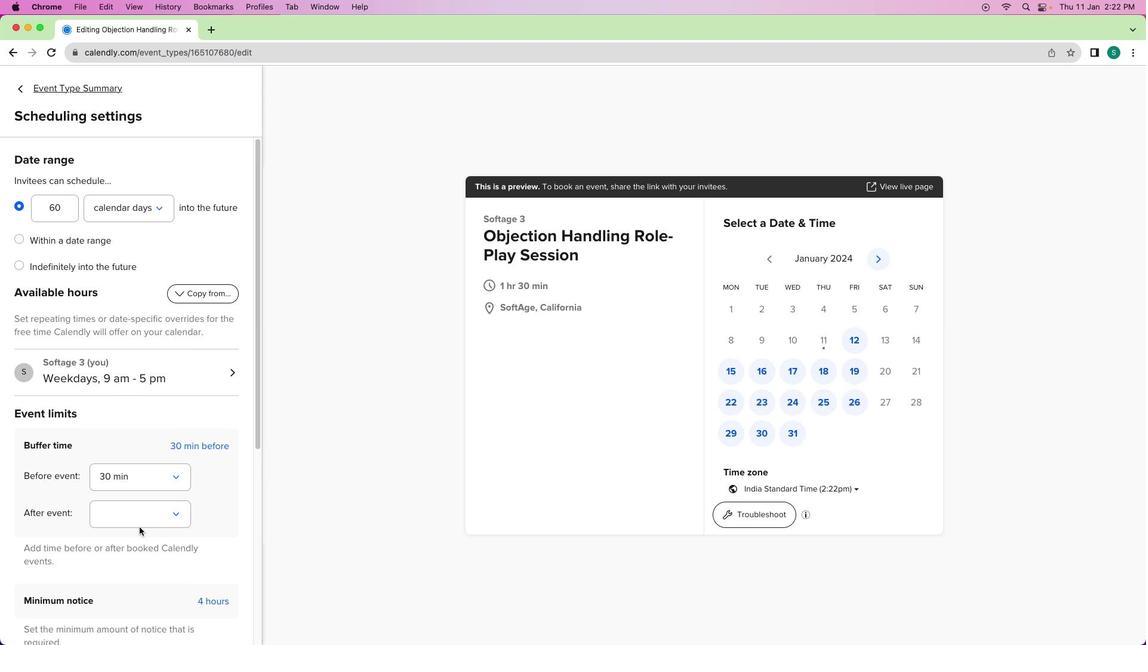 
Action: Mouse moved to (142, 513)
Screenshot: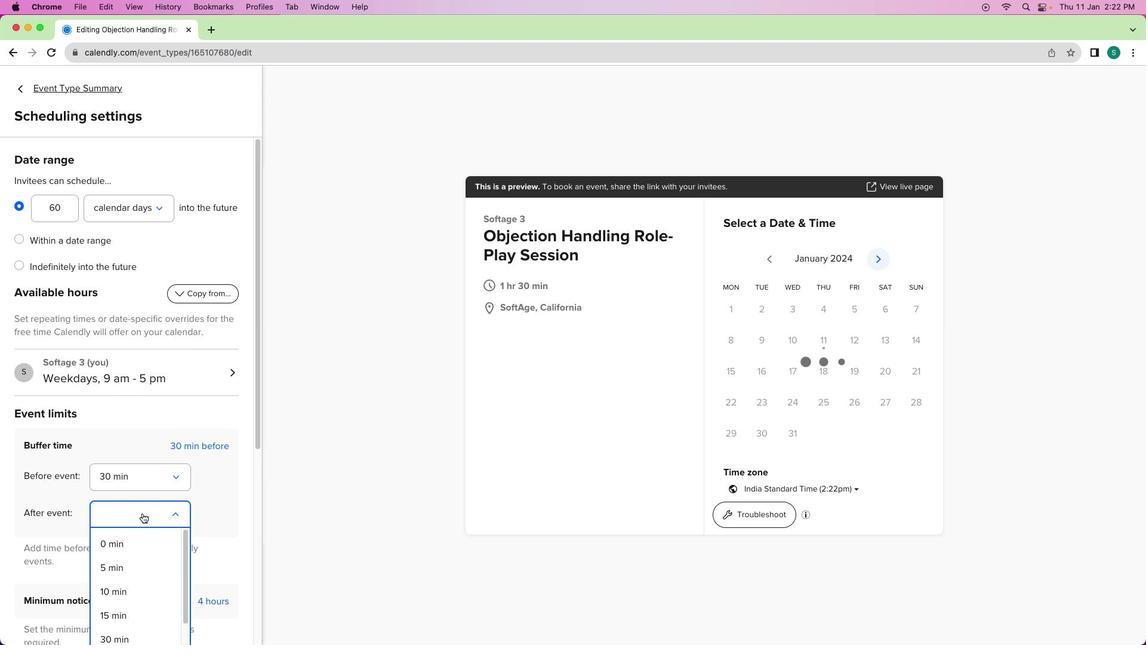 
Action: Mouse pressed left at (142, 513)
Screenshot: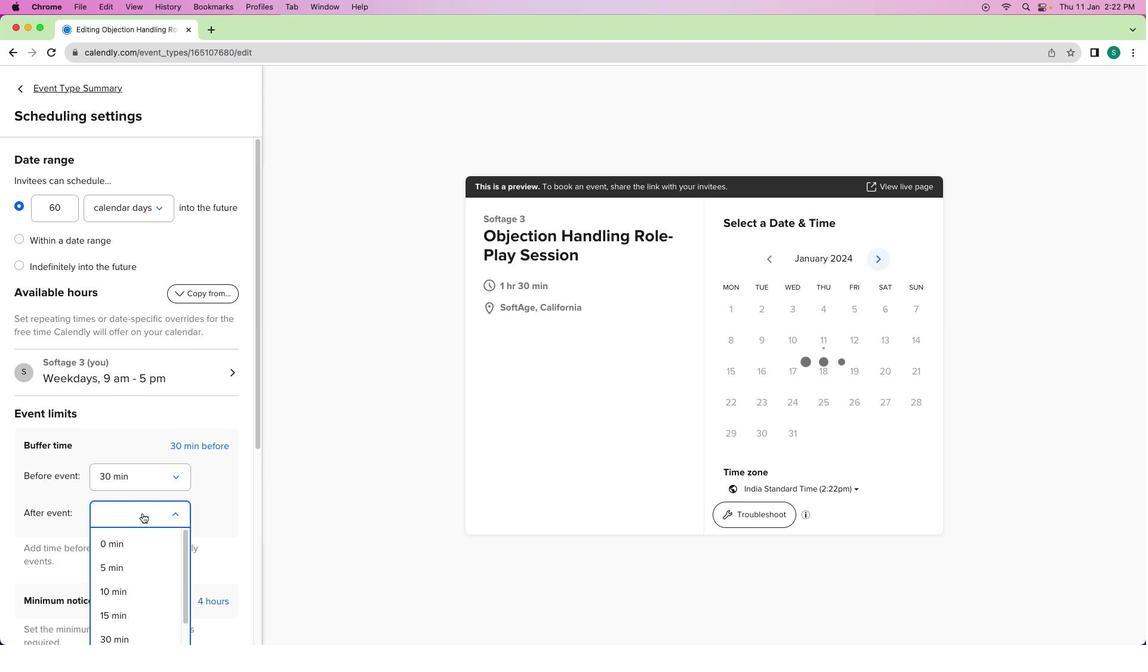 
Action: Mouse moved to (129, 565)
Screenshot: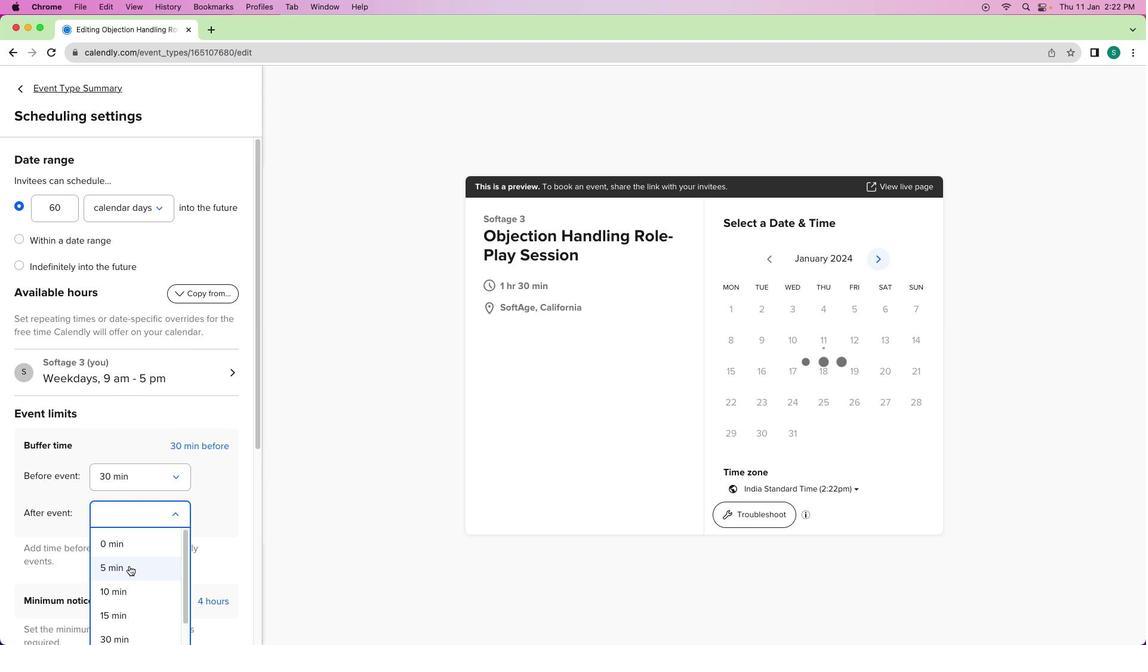 
Action: Mouse pressed left at (129, 565)
Screenshot: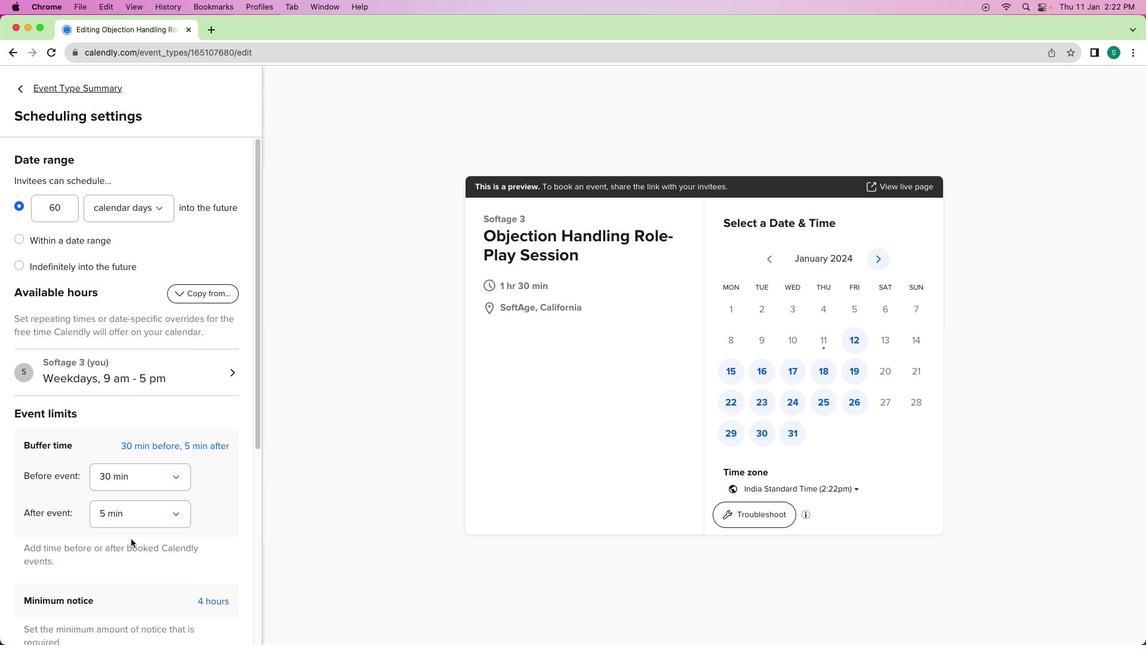 
Action: Mouse moved to (130, 534)
Screenshot: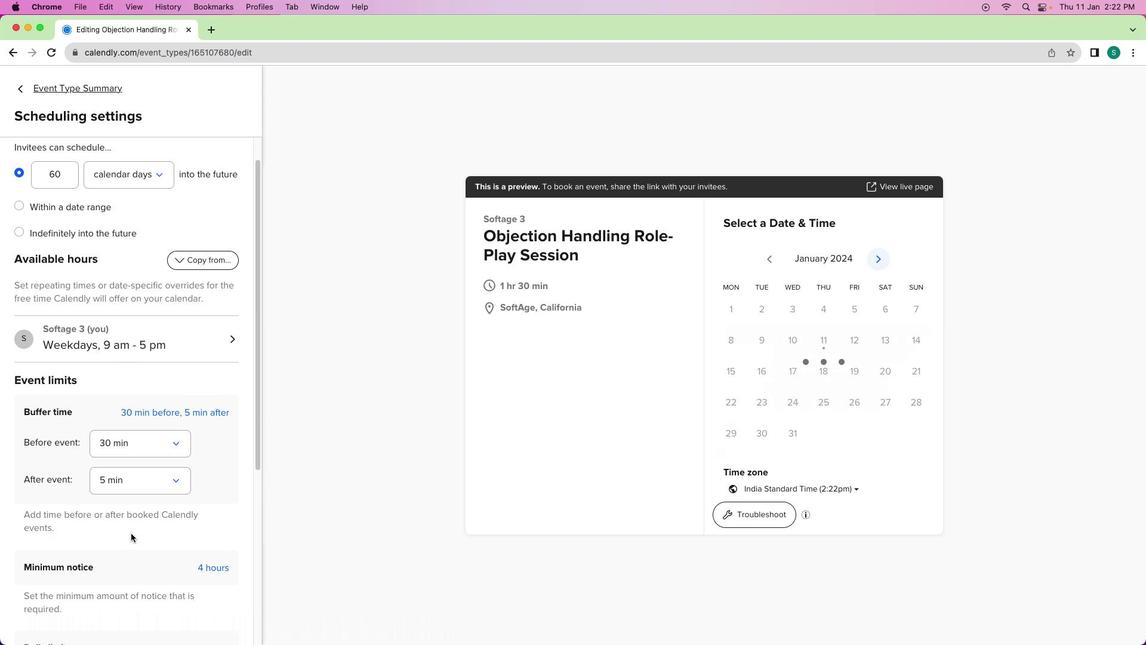 
Action: Mouse scrolled (130, 534) with delta (0, 0)
Screenshot: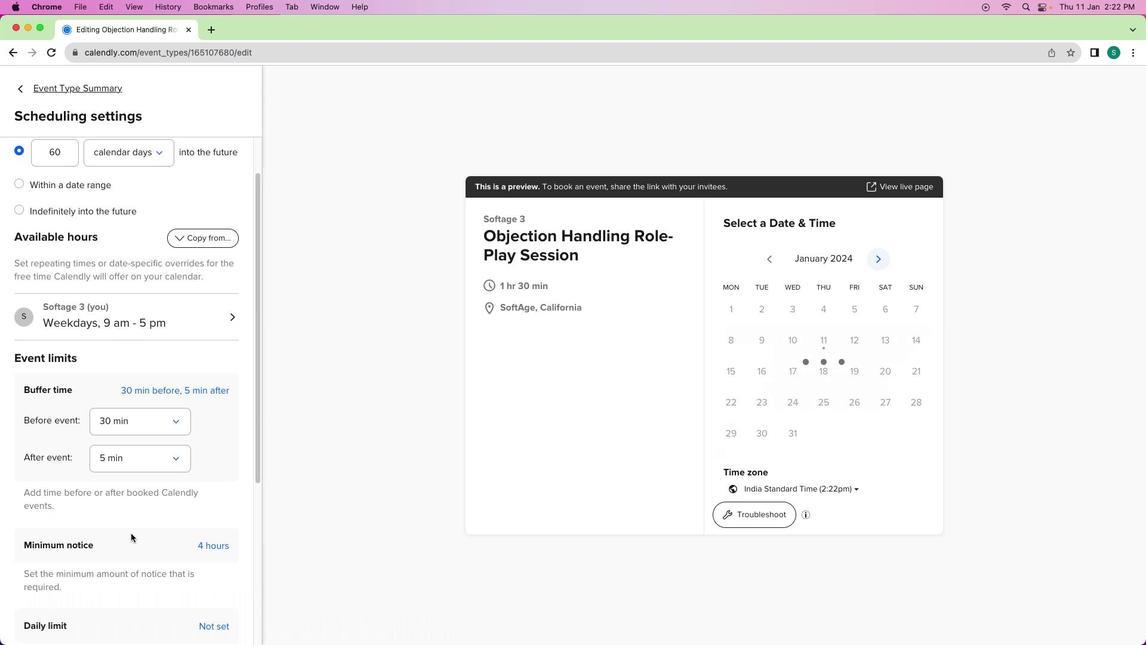 
Action: Mouse scrolled (130, 534) with delta (0, 0)
Screenshot: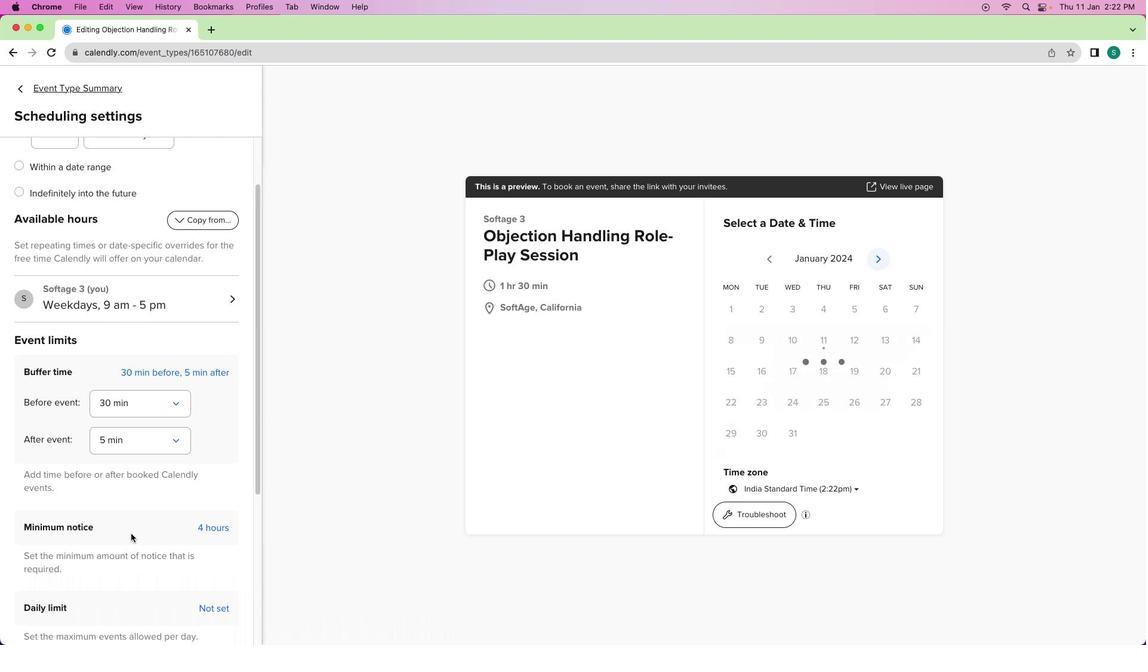 
Action: Mouse scrolled (130, 534) with delta (0, -1)
Screenshot: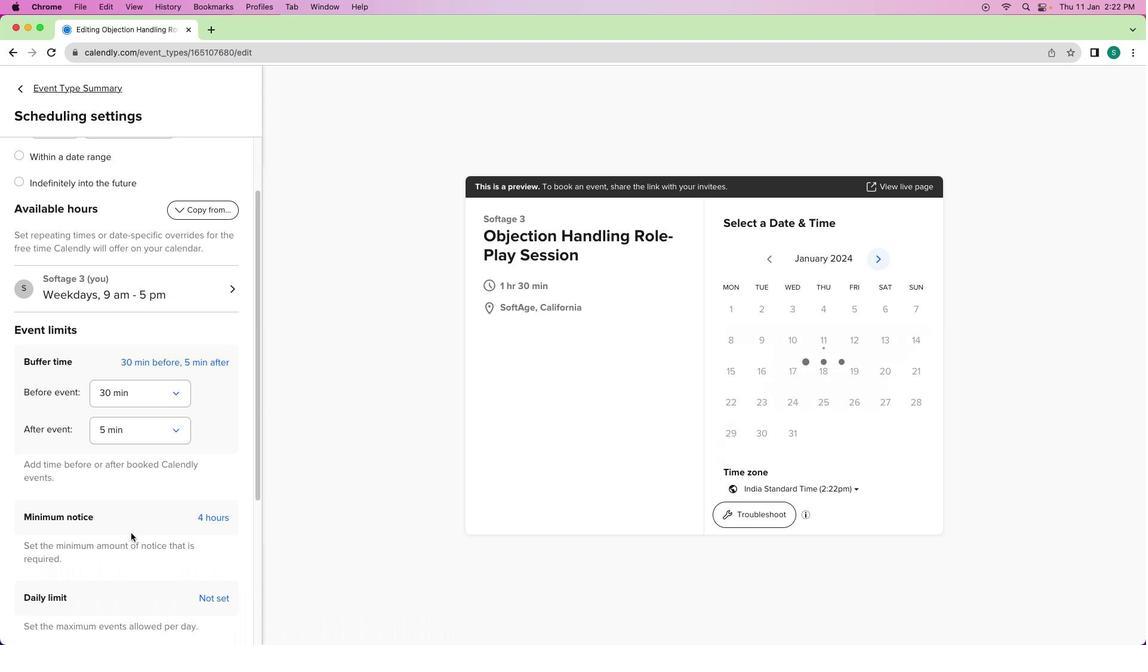 
Action: Mouse moved to (130, 533)
Screenshot: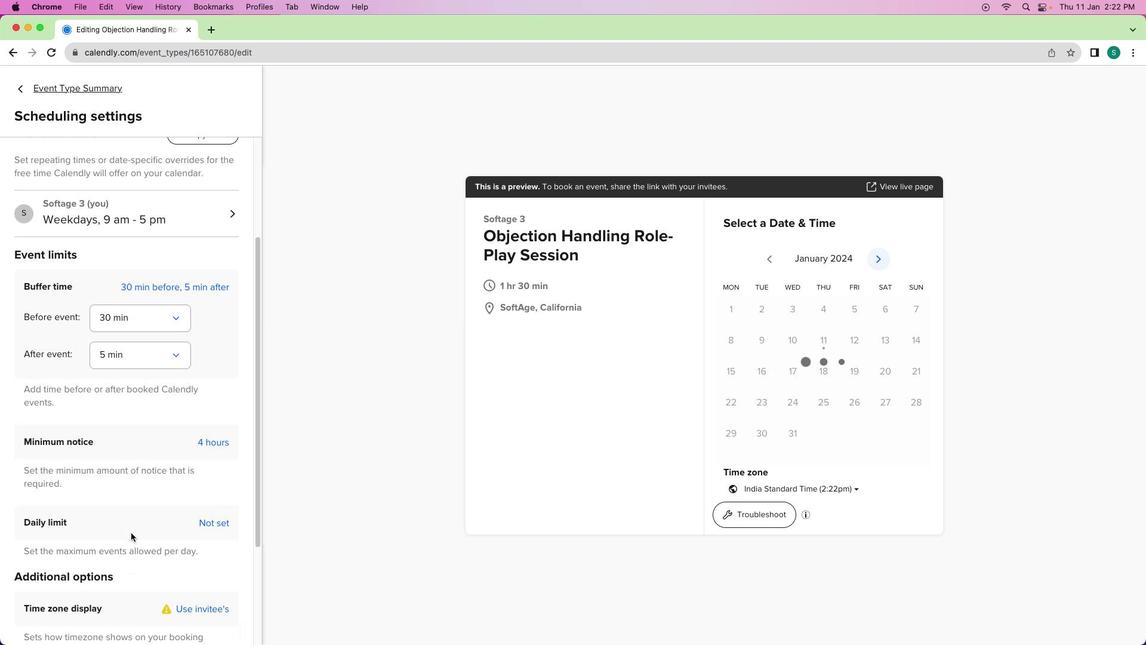 
Action: Mouse scrolled (130, 533) with delta (0, 0)
Screenshot: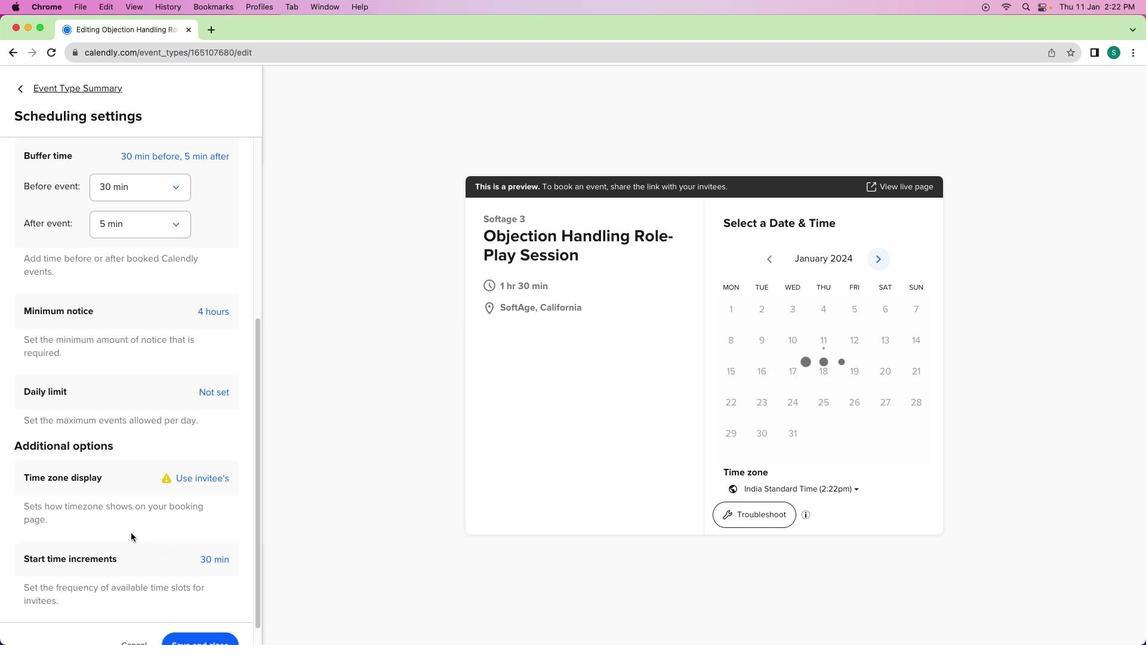 
Action: Mouse scrolled (130, 533) with delta (0, 0)
Screenshot: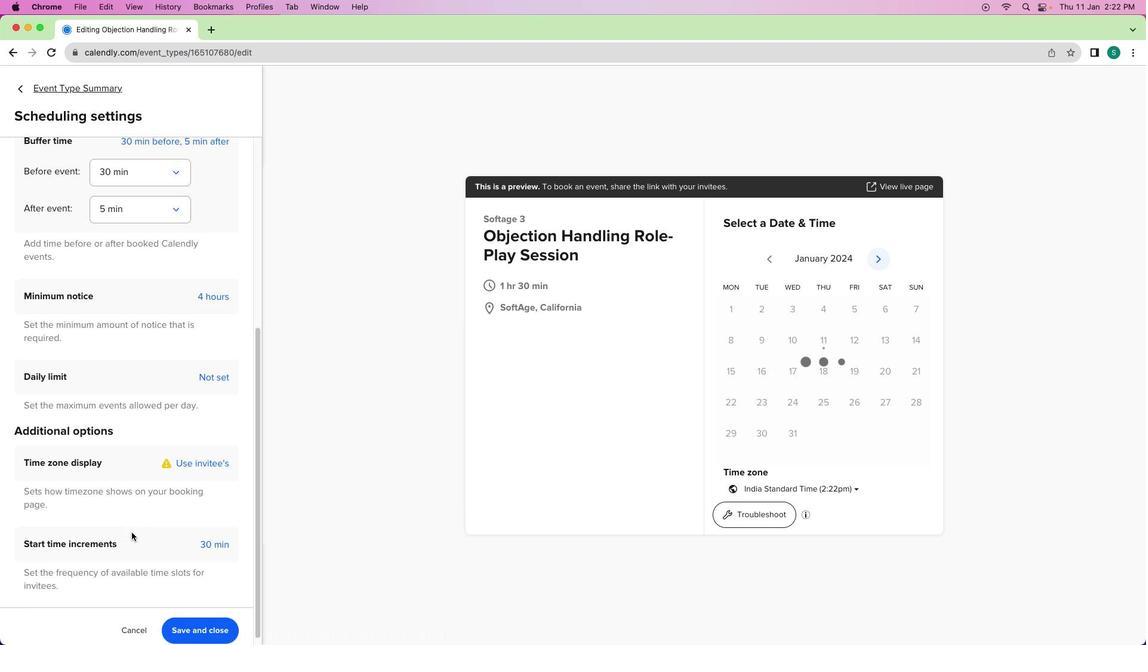 
Action: Mouse scrolled (130, 533) with delta (0, -1)
Screenshot: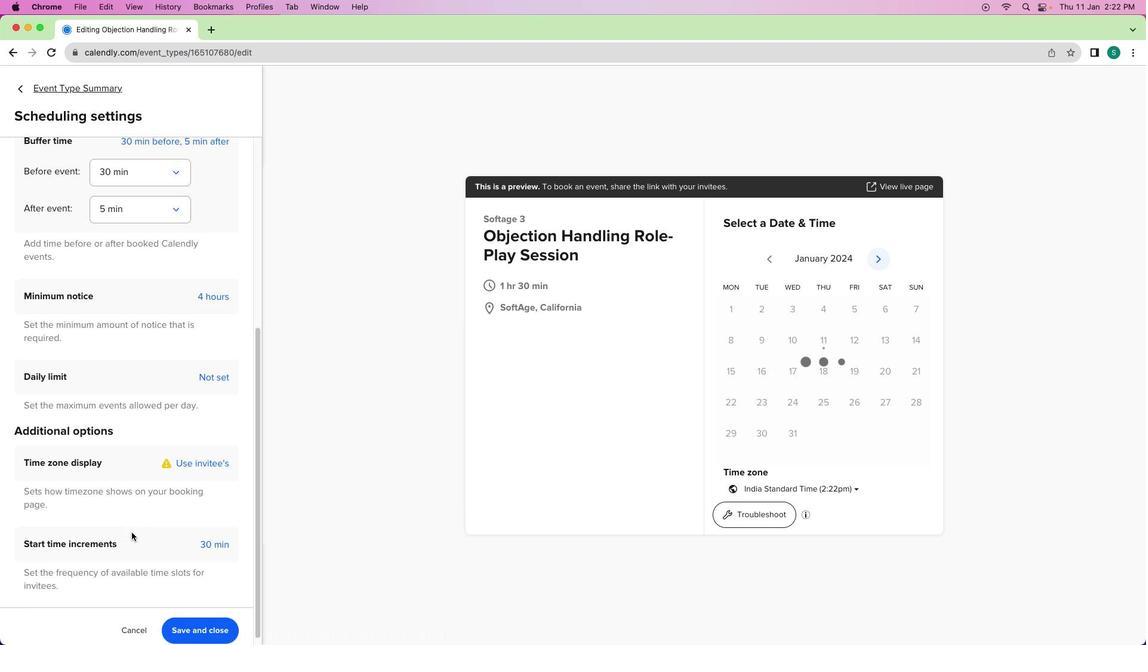 
Action: Mouse scrolled (130, 533) with delta (0, -2)
Screenshot: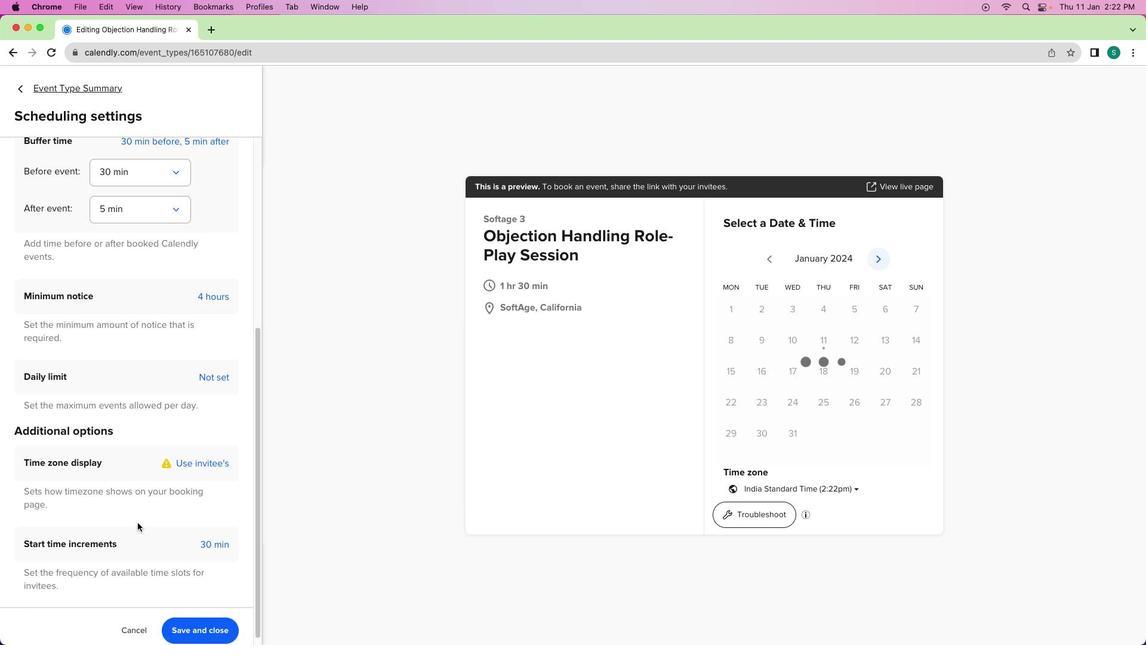 
Action: Mouse moved to (218, 298)
Screenshot: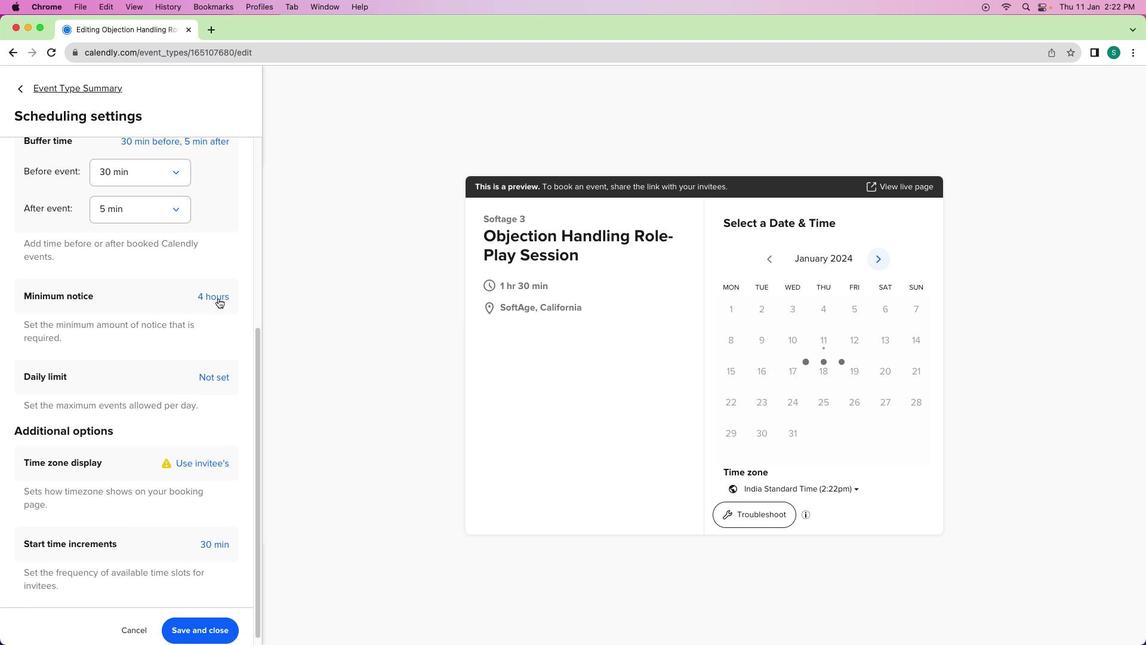 
Action: Mouse pressed left at (218, 298)
Screenshot: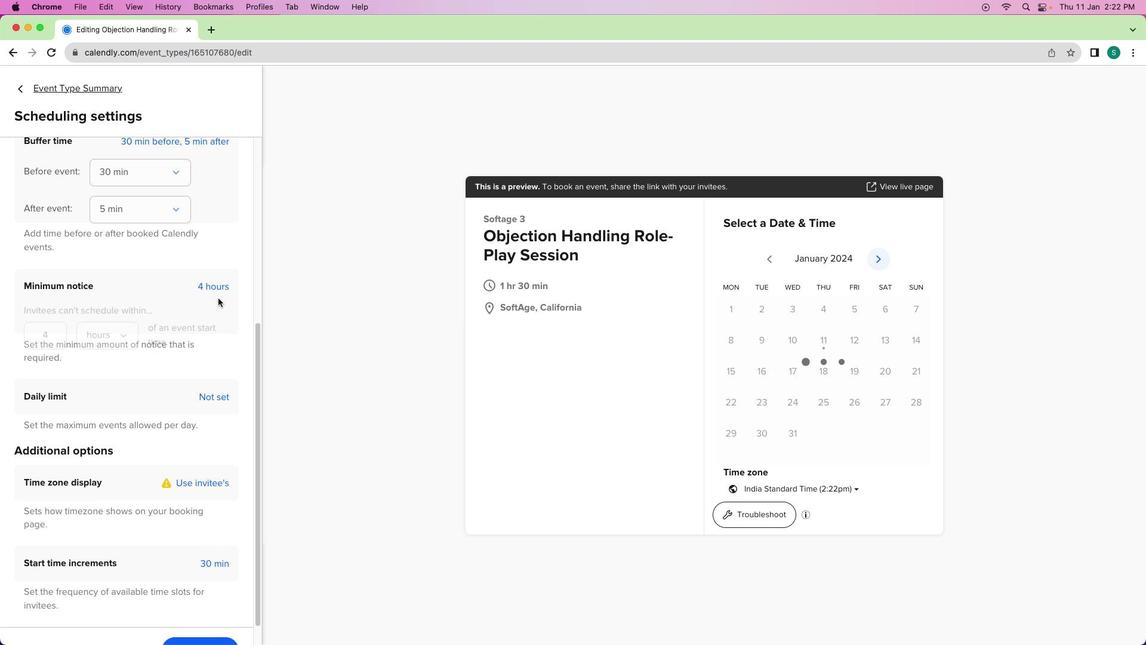 
Action: Mouse moved to (51, 283)
Screenshot: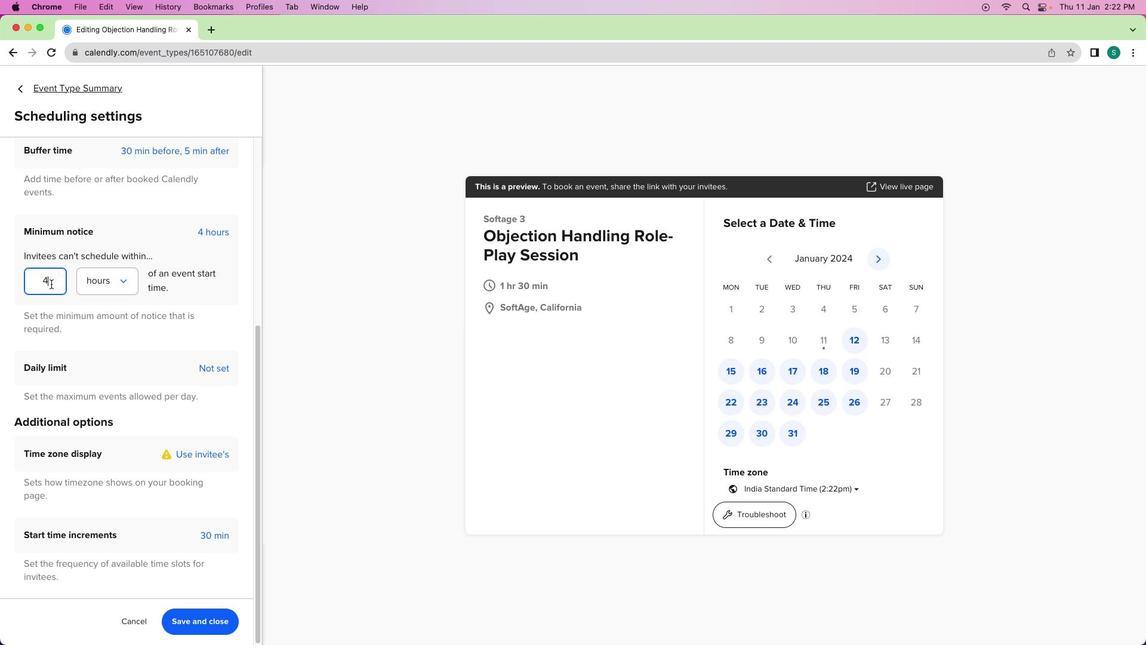 
Action: Mouse pressed left at (51, 283)
Screenshot: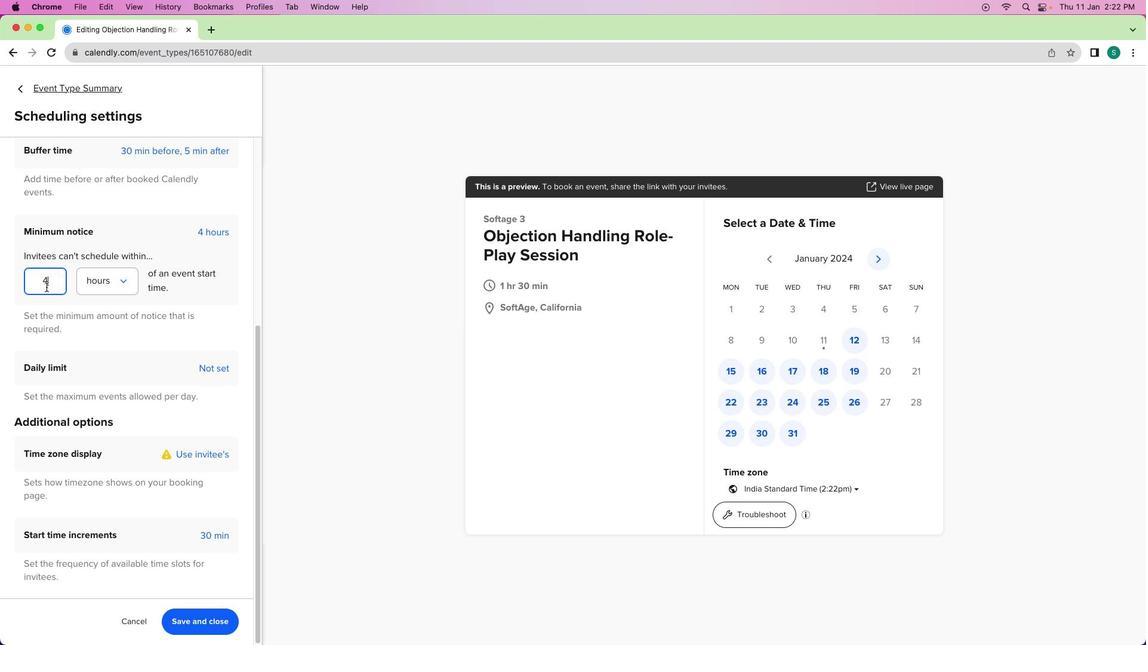 
Action: Mouse moved to (37, 293)
Screenshot: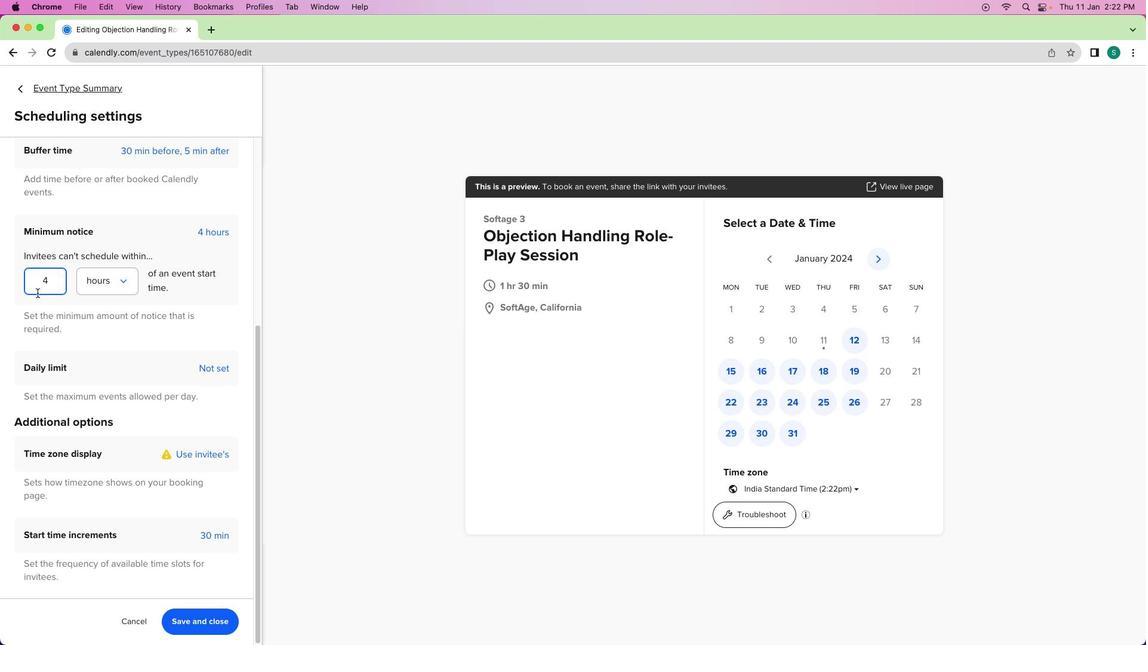
Action: Key pressed Key.backspace'7'
Screenshot: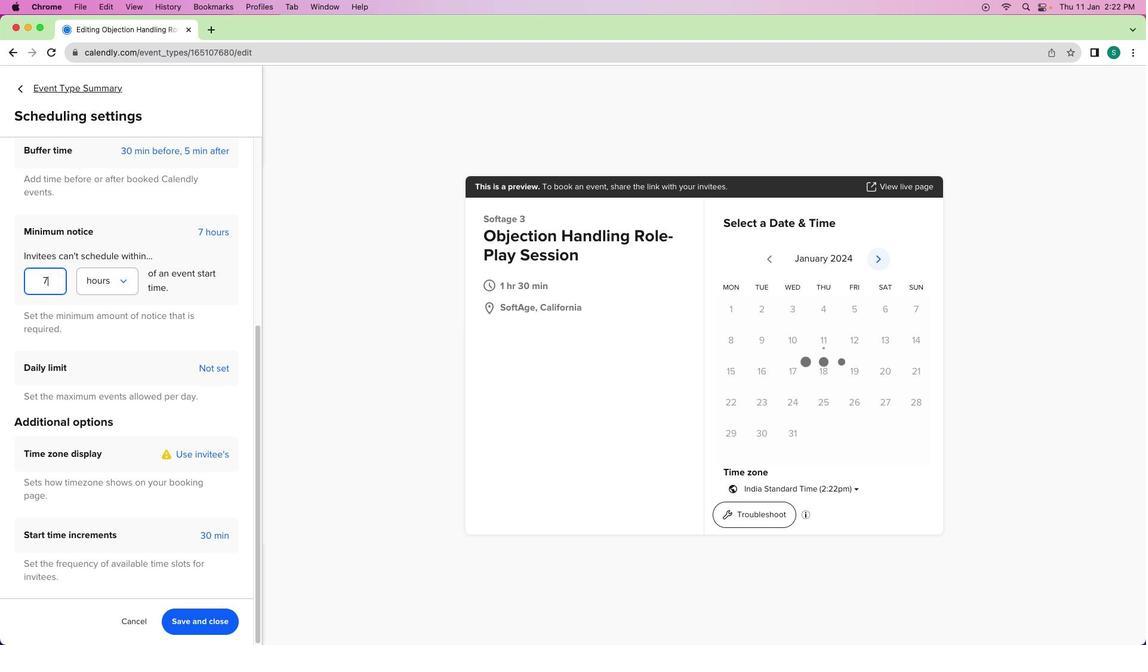 
Action: Mouse moved to (212, 615)
Screenshot: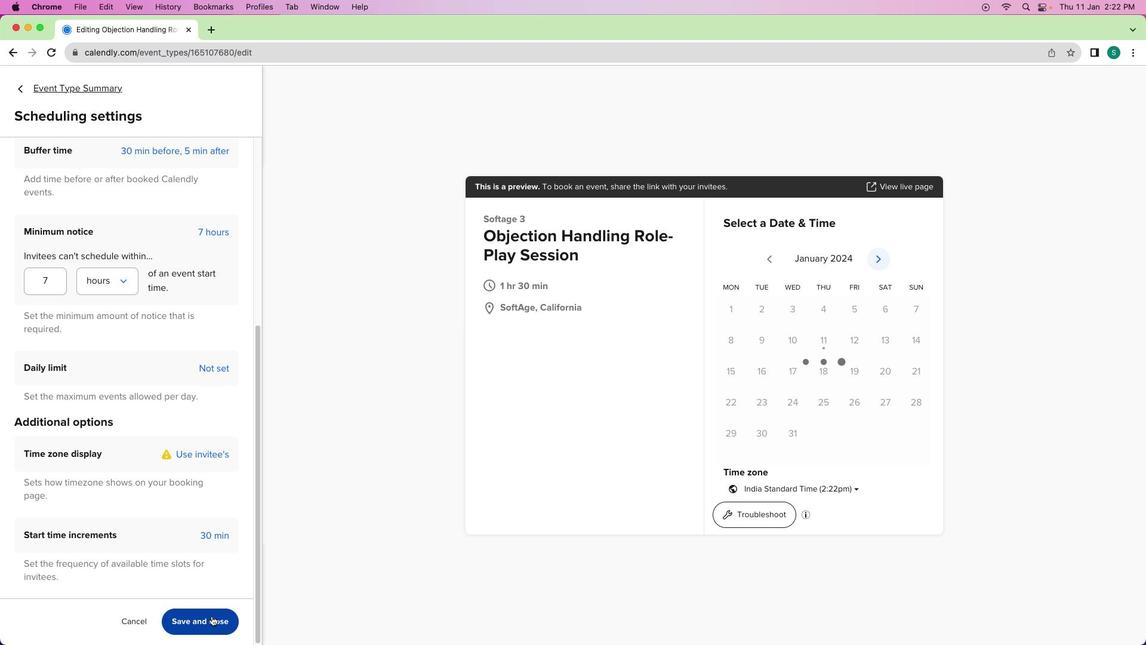 
Action: Mouse pressed left at (212, 615)
Screenshot: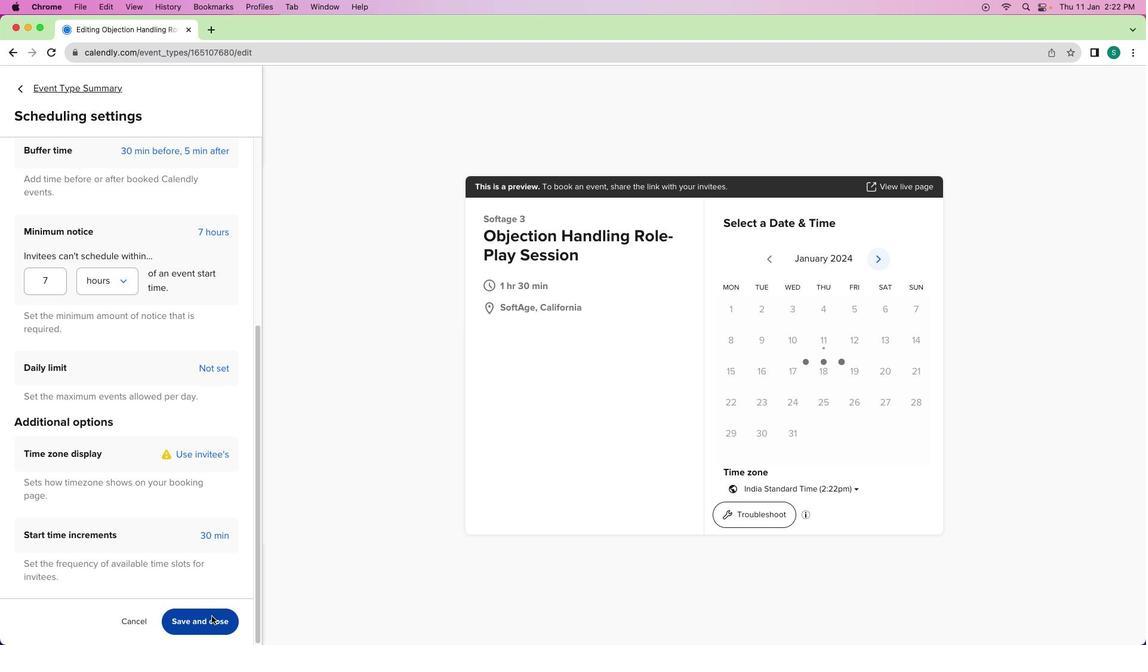 
Action: Mouse moved to (47, 91)
Screenshot: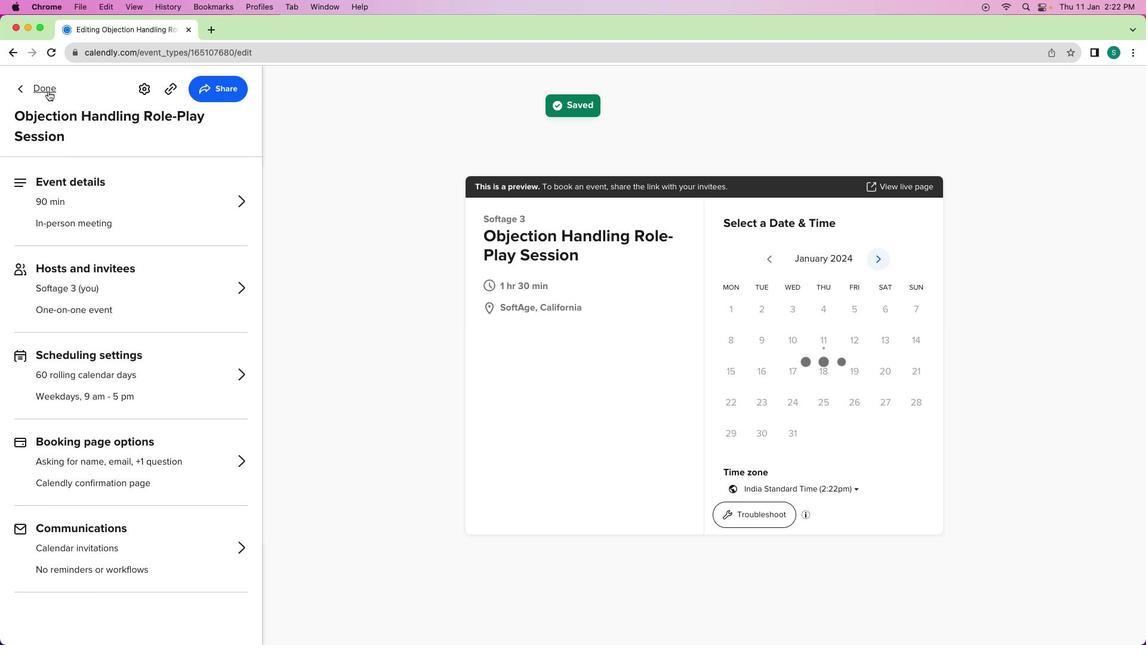 
Action: Mouse pressed left at (47, 91)
Screenshot: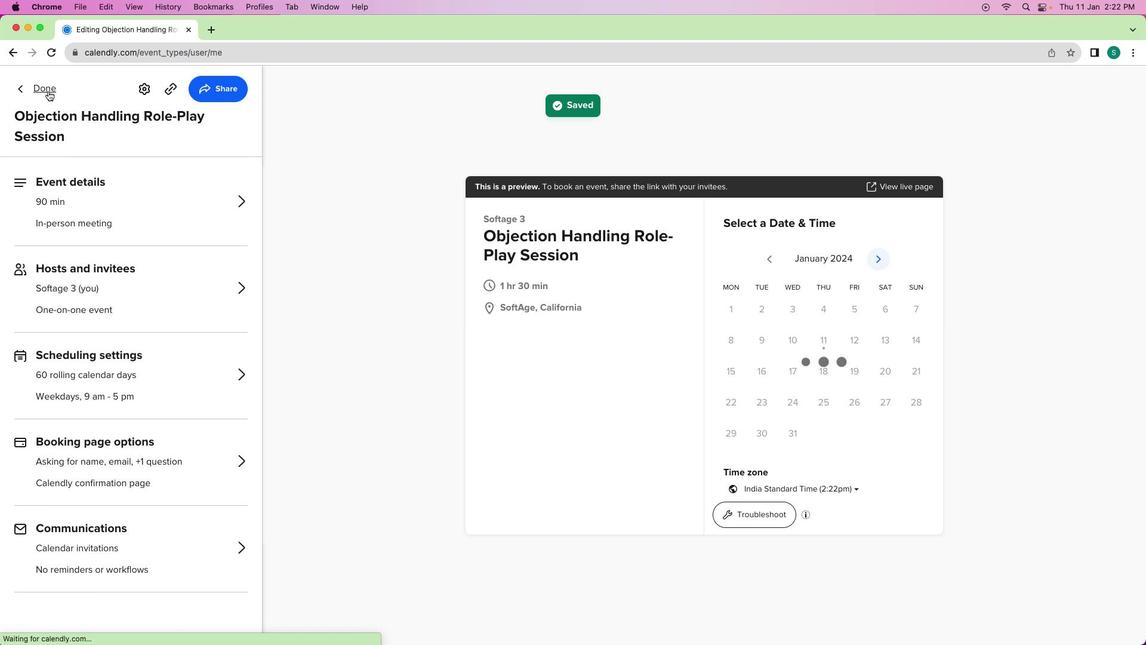 
Action: Mouse moved to (403, 375)
Screenshot: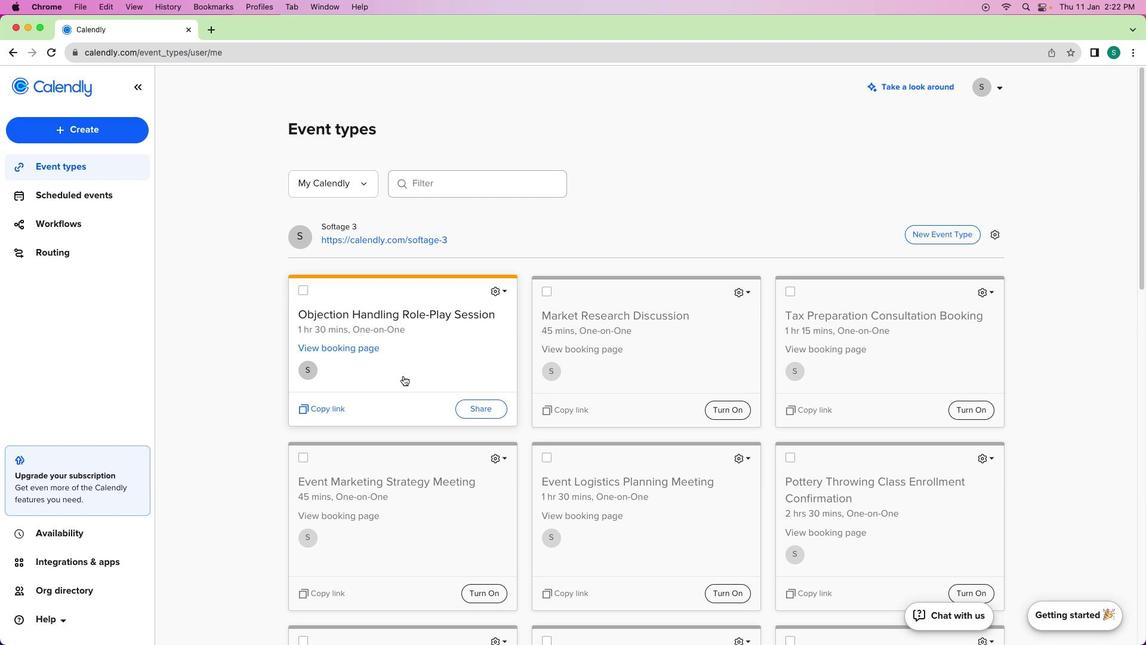 
